 Task: Look for space in Yangambi, Democratic Republic of the Congo from 12th  August, 2023 to 15th August, 2023 for 3 adults in price range Rs.12000 to Rs.16000. Place can be entire place with 2 bedrooms having 3 beds and 1 bathroom. Property type can be house, flat, guest house. Booking option can be shelf check-in. Required host language is English.
Action: Mouse moved to (412, 85)
Screenshot: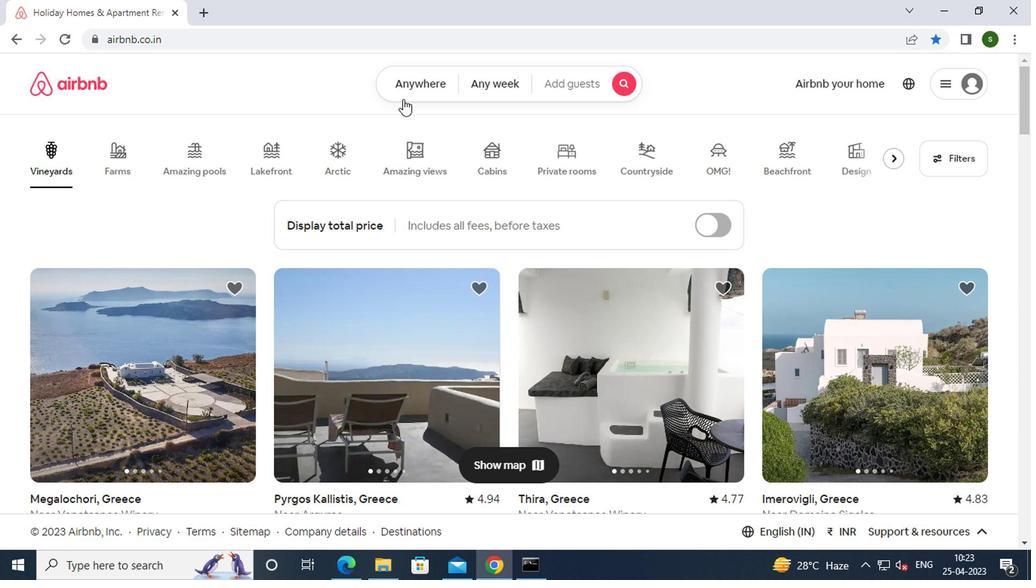 
Action: Mouse pressed left at (412, 85)
Screenshot: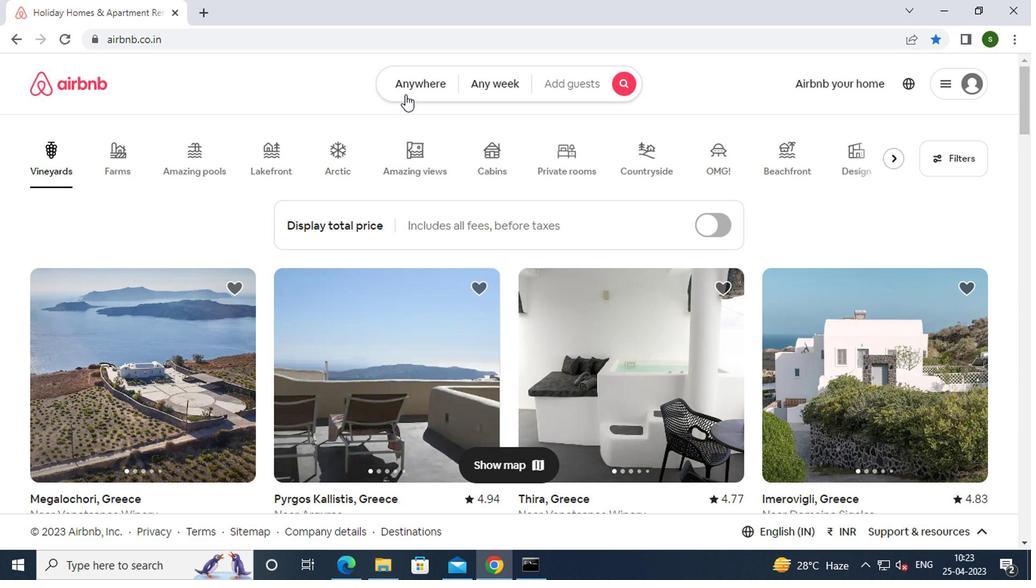 
Action: Mouse moved to (289, 143)
Screenshot: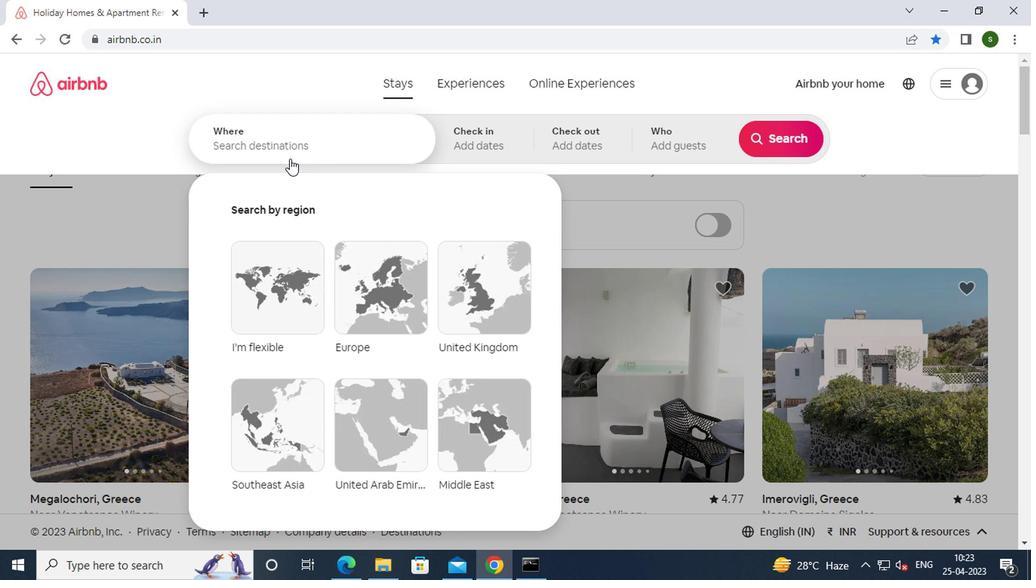 
Action: Mouse pressed left at (289, 143)
Screenshot: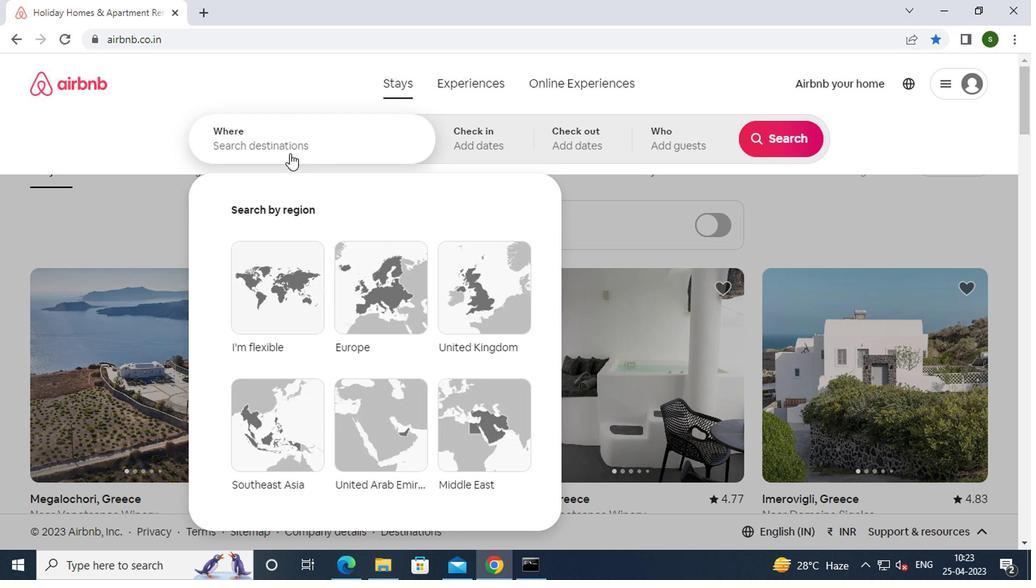 
Action: Key pressed <Key.caps_lock><Key.caps_lock>y<Key.caps_lock>angambi<Key.space>,<Key.caps_lock><Key.space>d<Key.caps_lock>emocratic<Key.space><Key.caps_lock>r<Key.caps_lock>epublic<Key.space>of<Key.space>the<Key.space><Key.caps_lock>c<Key.caps_lock>ongo<Key.enter>
Screenshot: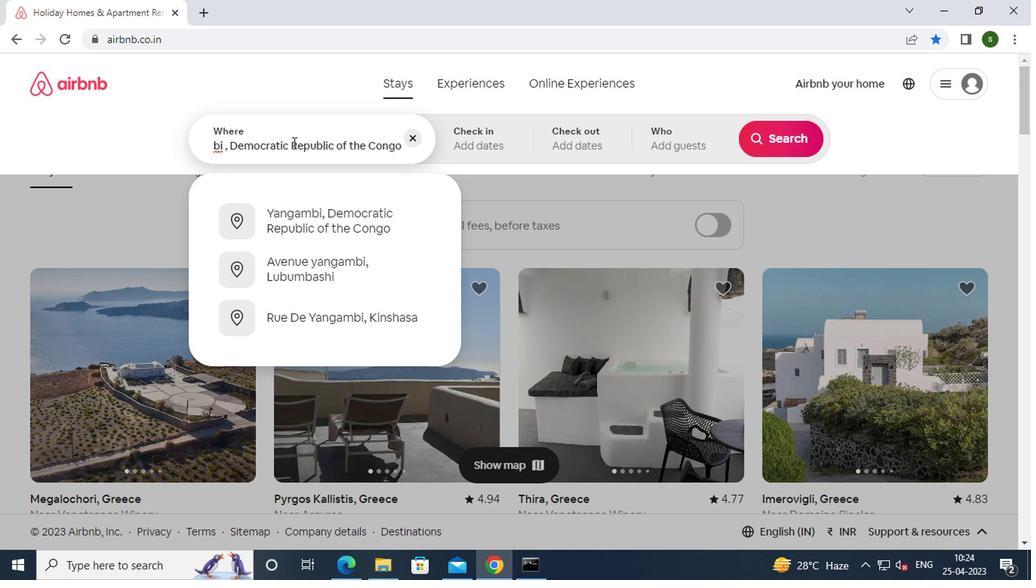 
Action: Mouse moved to (767, 263)
Screenshot: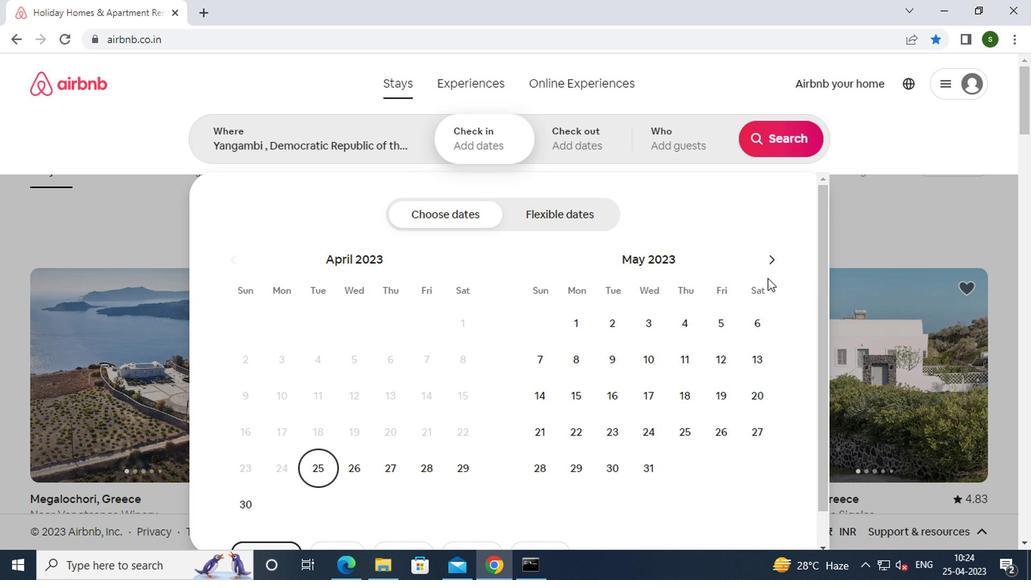 
Action: Mouse pressed left at (767, 263)
Screenshot: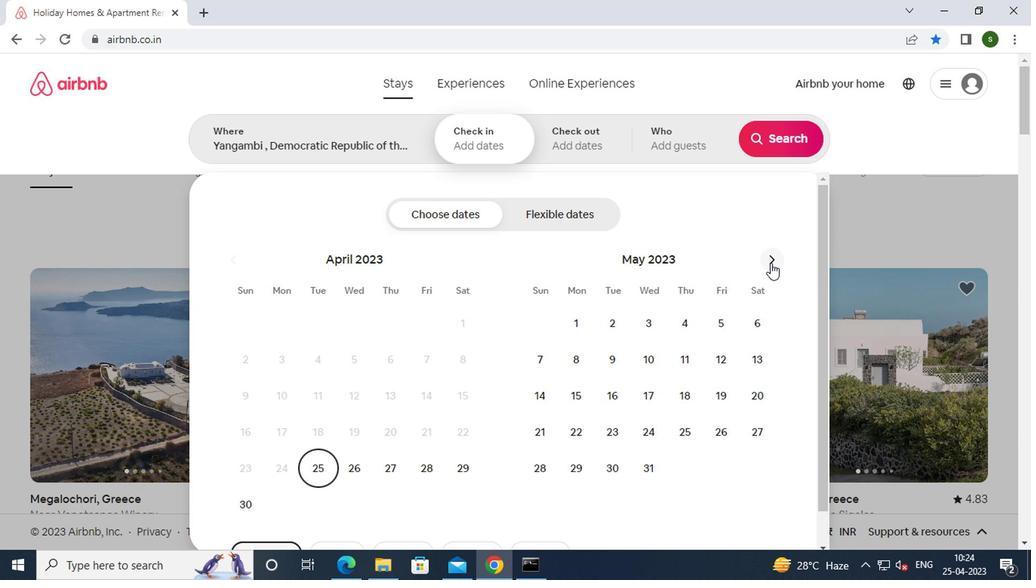
Action: Mouse pressed left at (767, 263)
Screenshot: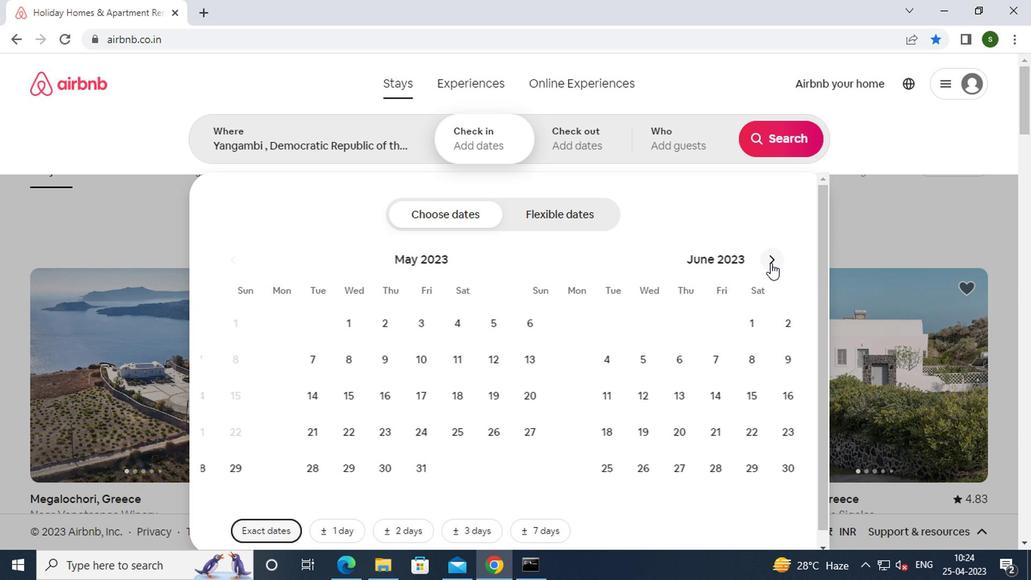 
Action: Mouse pressed left at (767, 263)
Screenshot: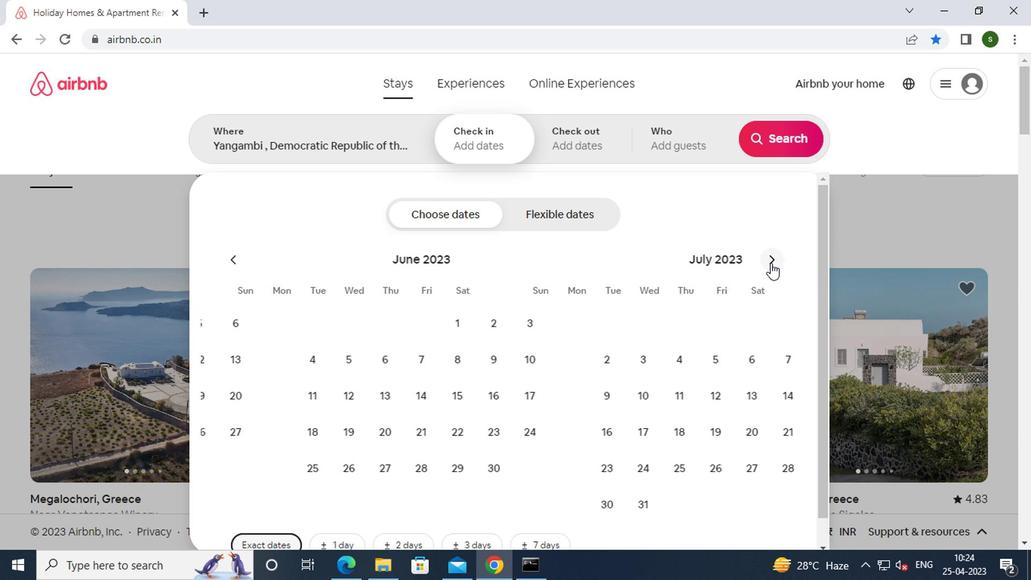 
Action: Mouse moved to (745, 361)
Screenshot: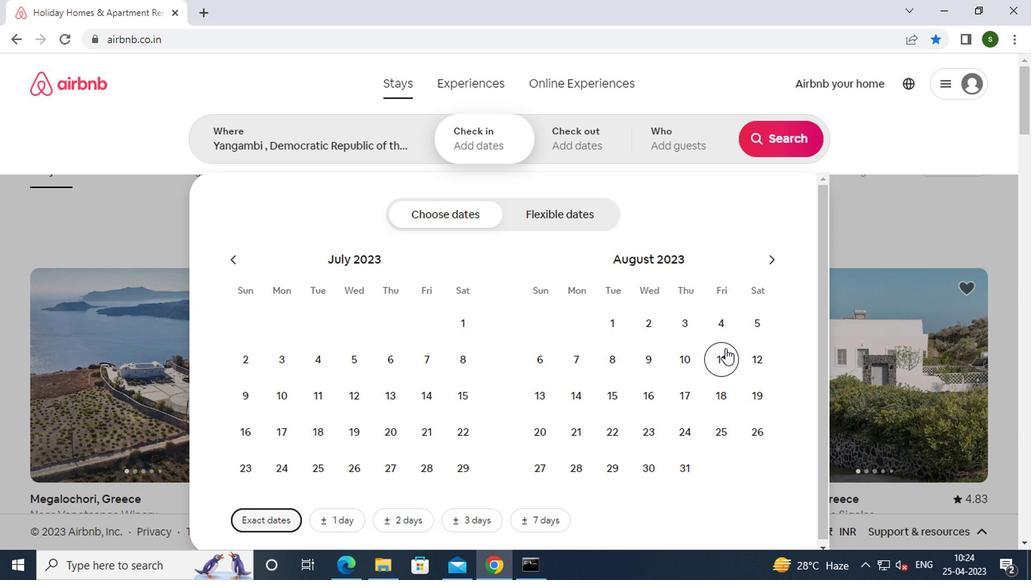 
Action: Mouse pressed left at (745, 361)
Screenshot: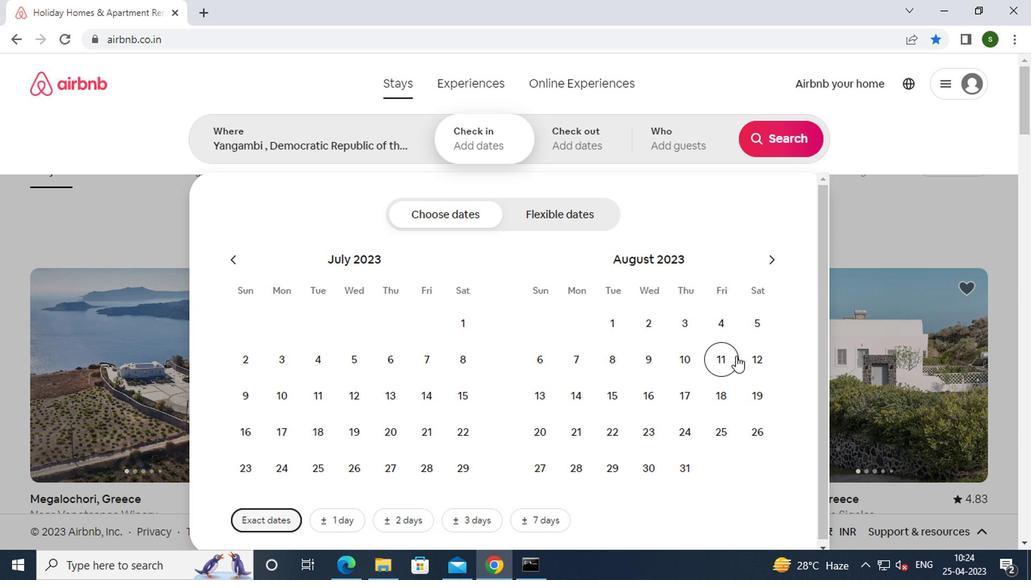 
Action: Mouse moved to (604, 394)
Screenshot: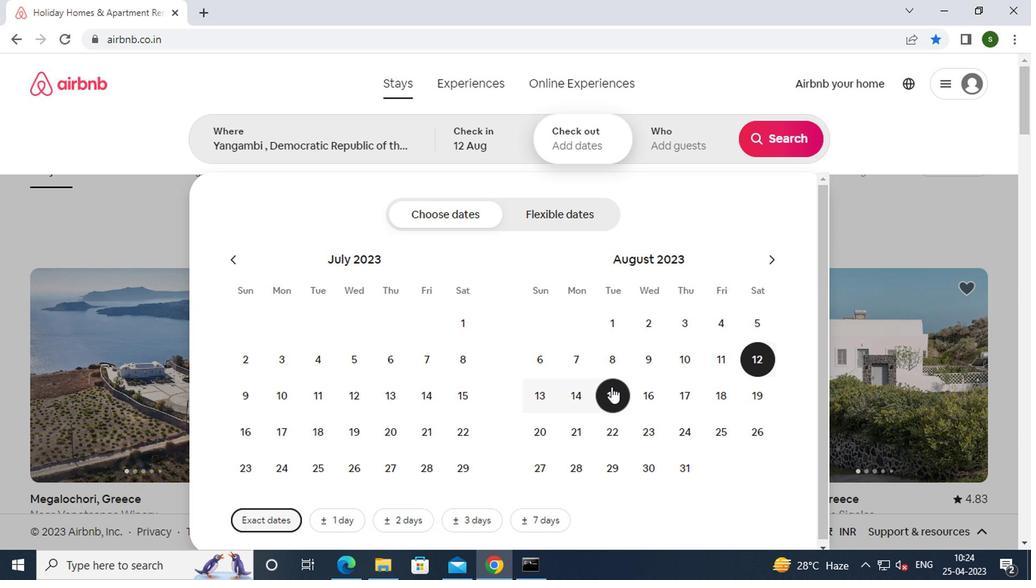 
Action: Mouse pressed left at (604, 394)
Screenshot: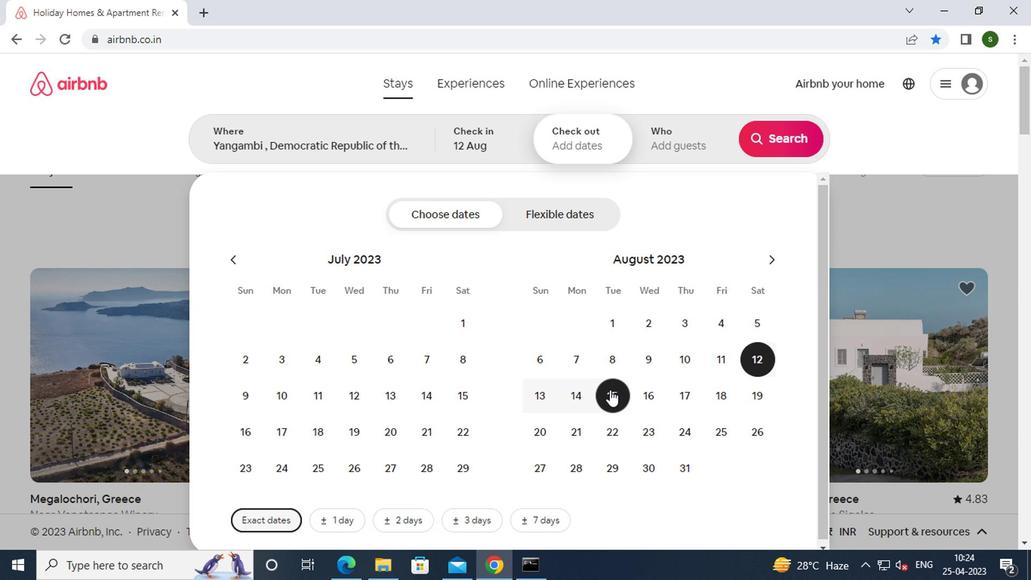 
Action: Mouse moved to (662, 150)
Screenshot: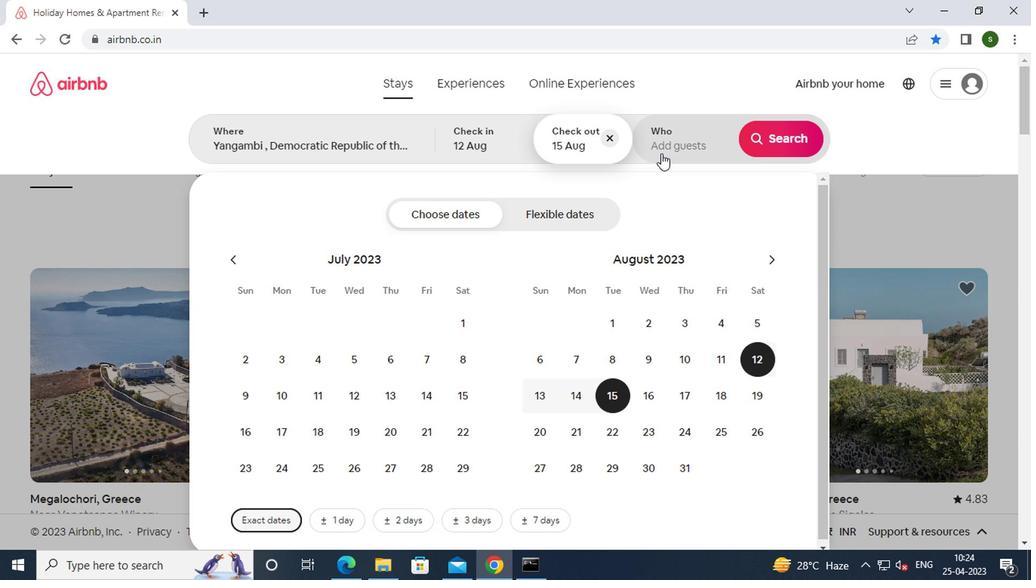
Action: Mouse pressed left at (662, 150)
Screenshot: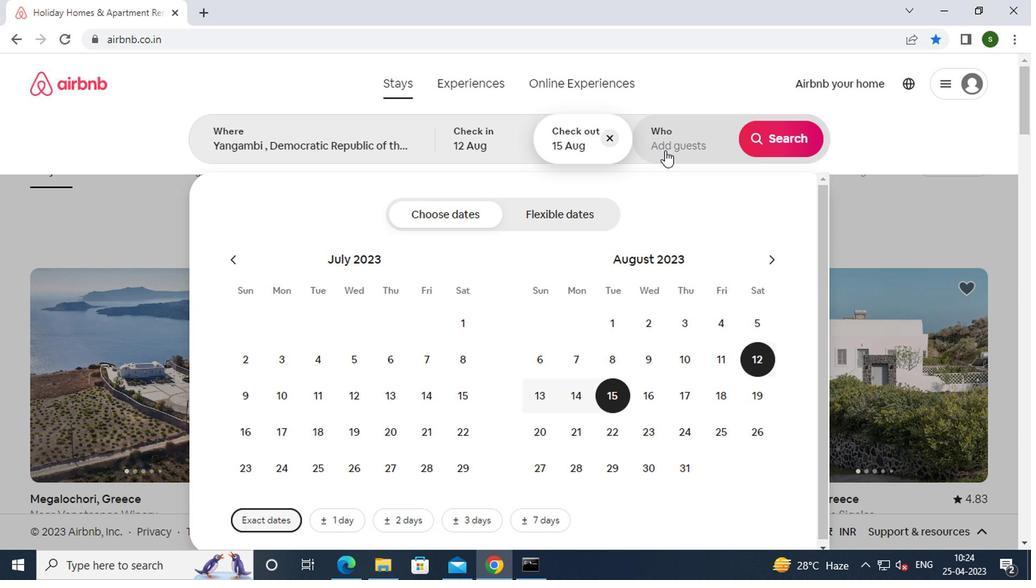 
Action: Mouse moved to (783, 221)
Screenshot: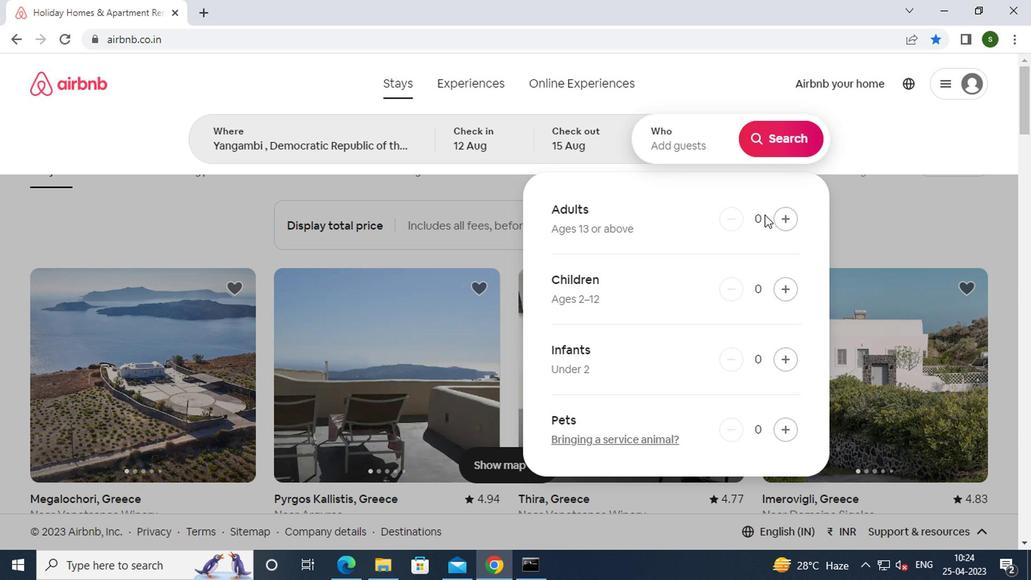 
Action: Mouse pressed left at (783, 221)
Screenshot: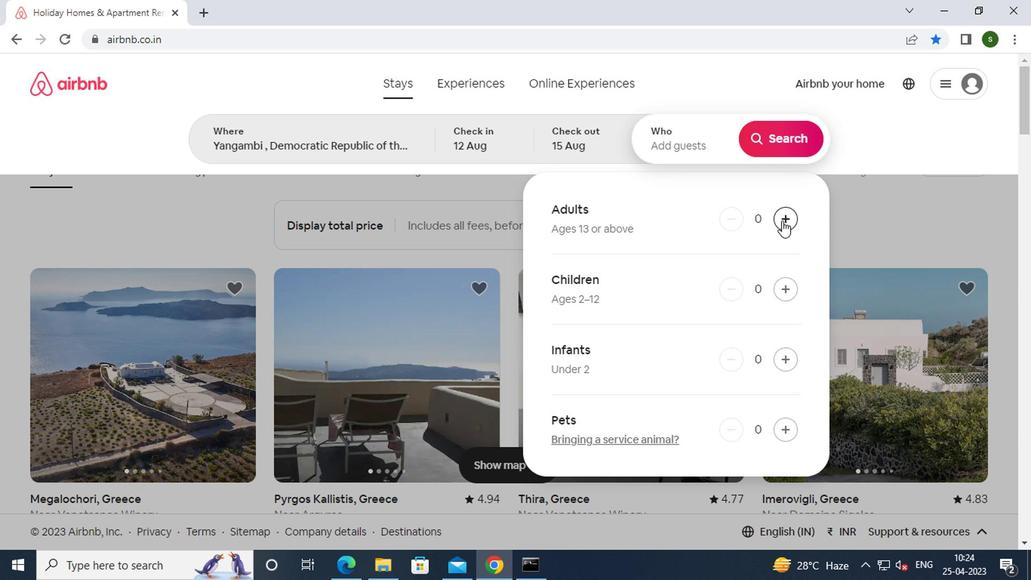 
Action: Mouse pressed left at (783, 221)
Screenshot: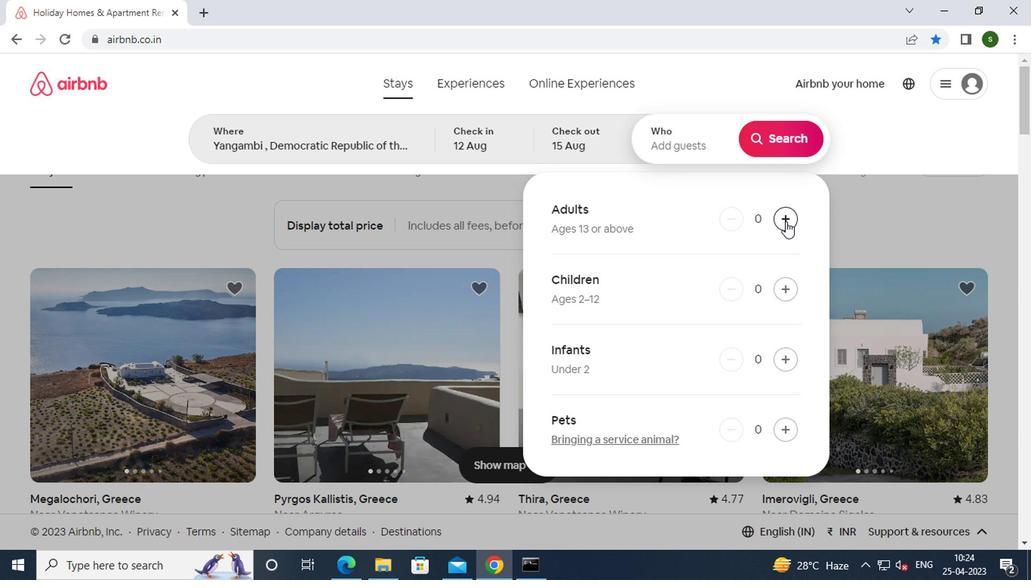 
Action: Mouse pressed left at (783, 221)
Screenshot: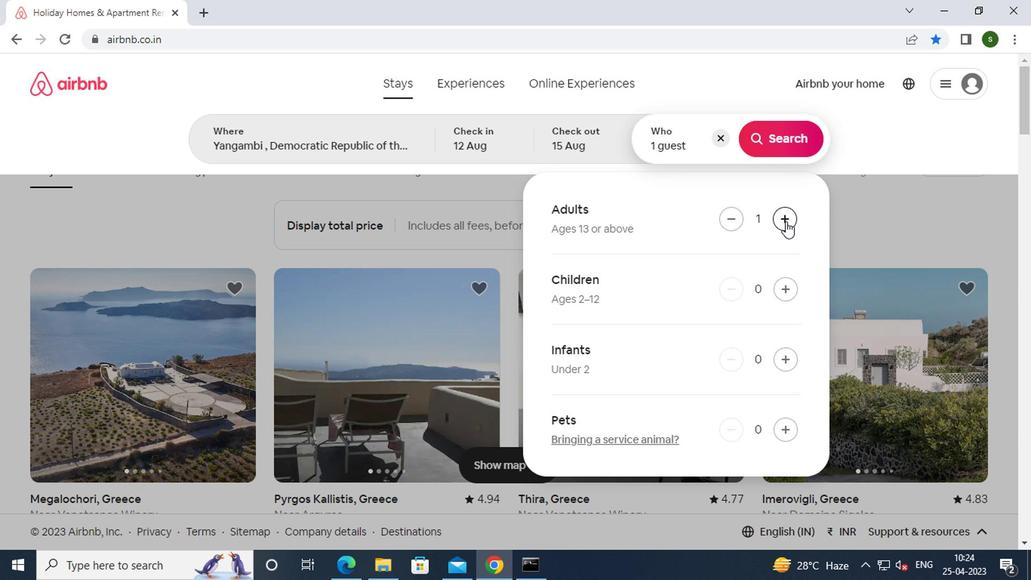 
Action: Mouse moved to (774, 139)
Screenshot: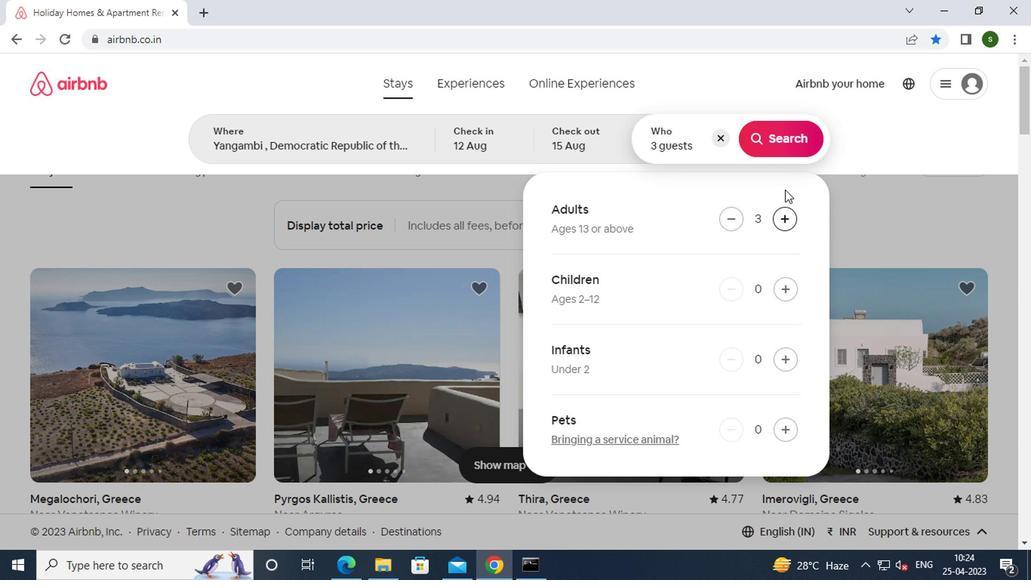 
Action: Mouse pressed left at (774, 139)
Screenshot: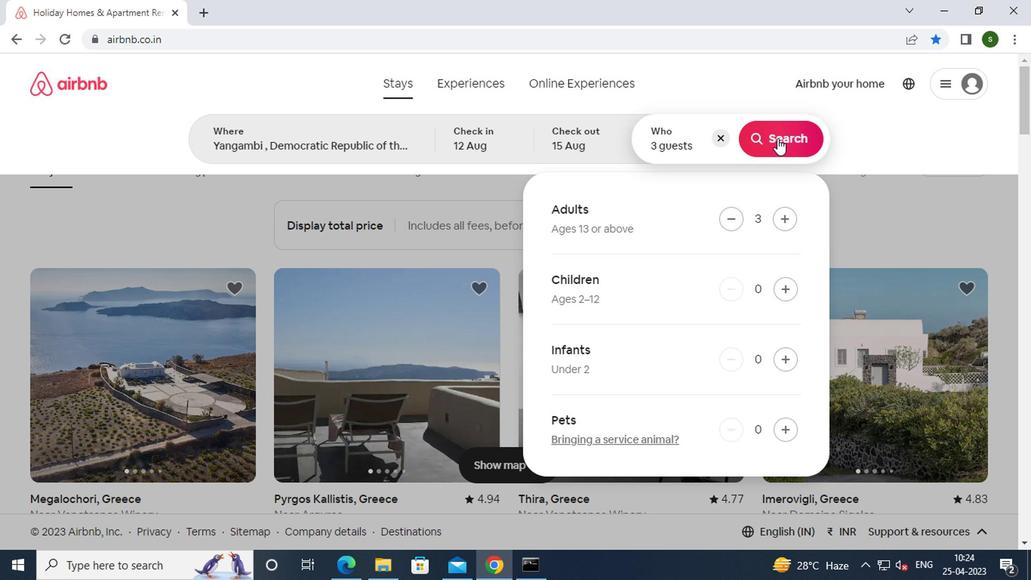 
Action: Mouse moved to (970, 138)
Screenshot: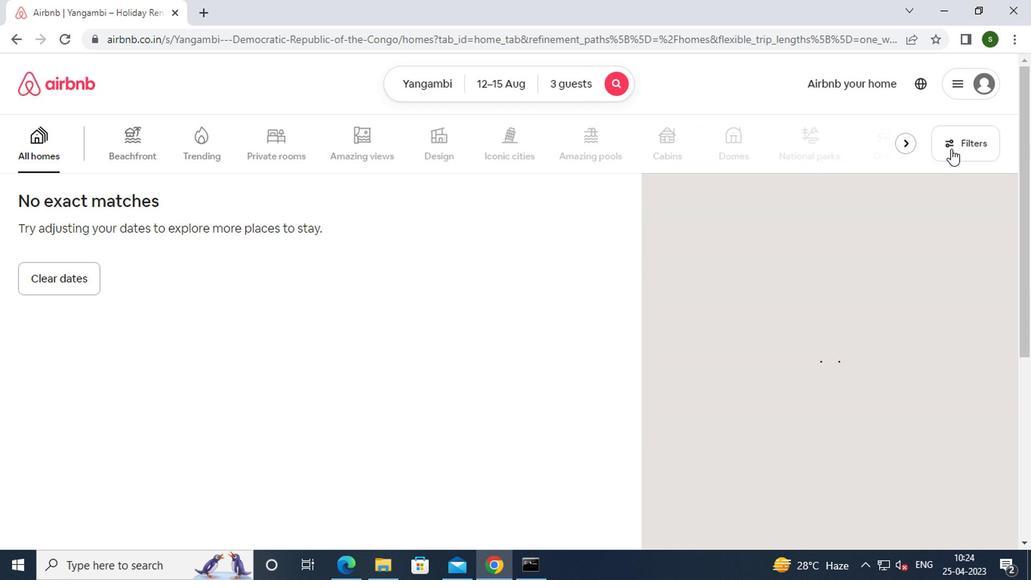 
Action: Mouse pressed left at (970, 138)
Screenshot: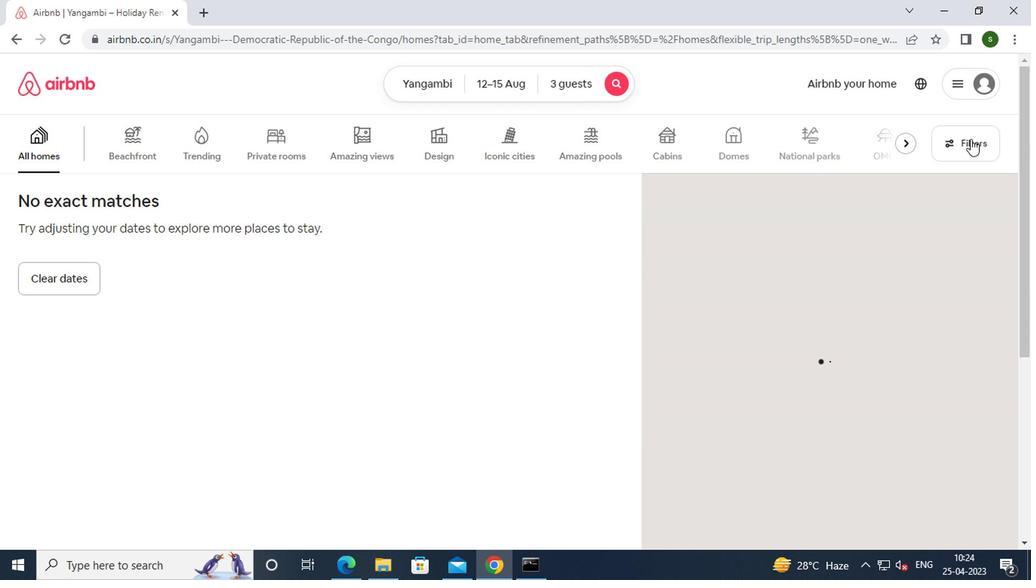 
Action: Mouse moved to (436, 238)
Screenshot: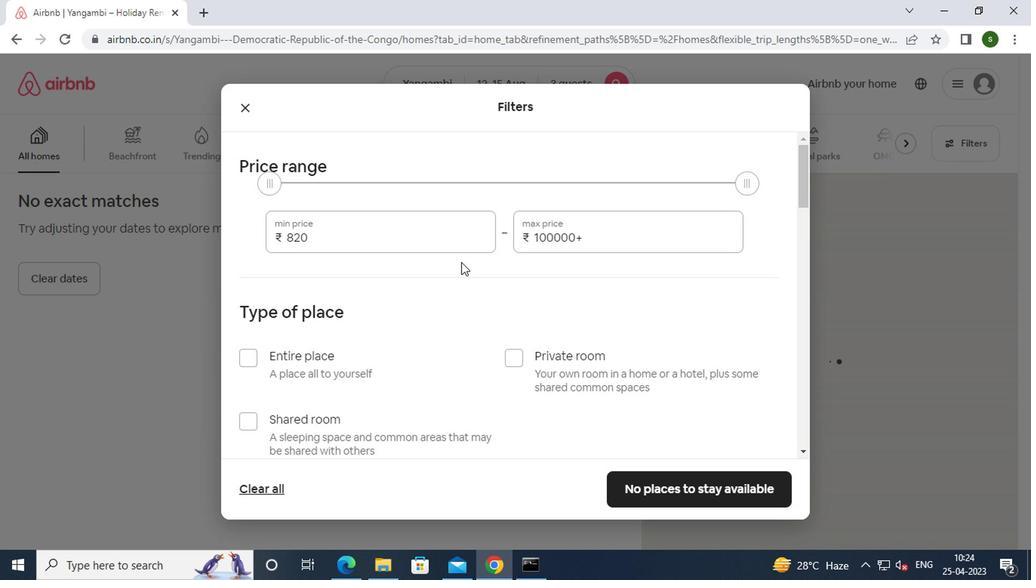 
Action: Mouse pressed left at (436, 238)
Screenshot: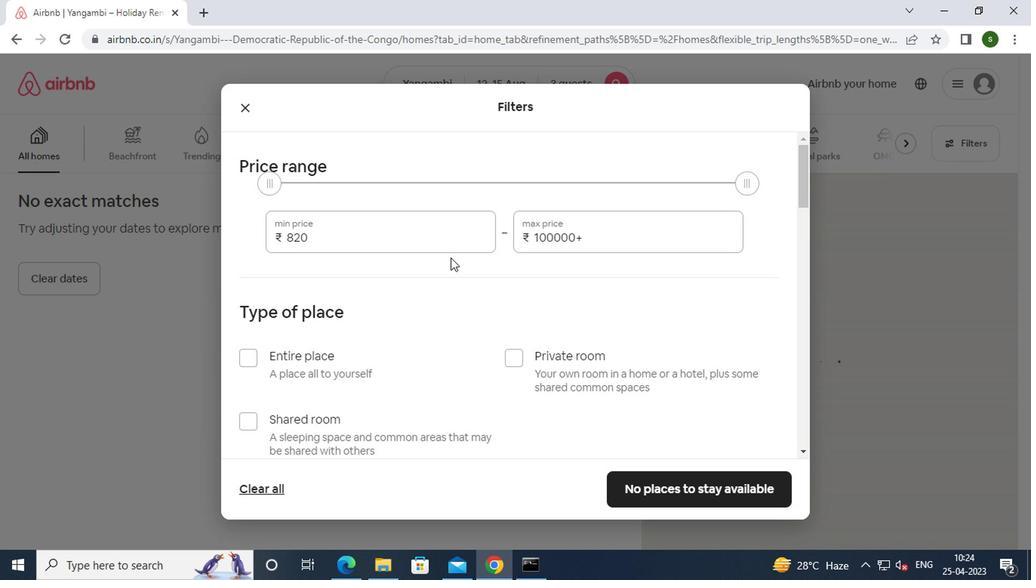 
Action: Key pressed <Key.backspace><Key.backspace><Key.backspace><Key.backspace><Key.backspace><Key.backspace>12000
Screenshot: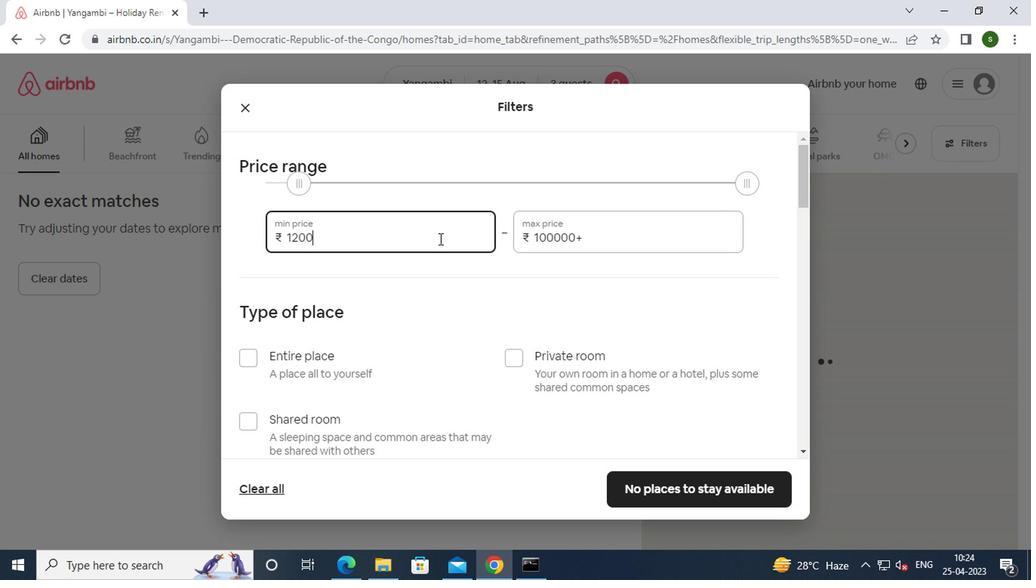 
Action: Mouse moved to (603, 234)
Screenshot: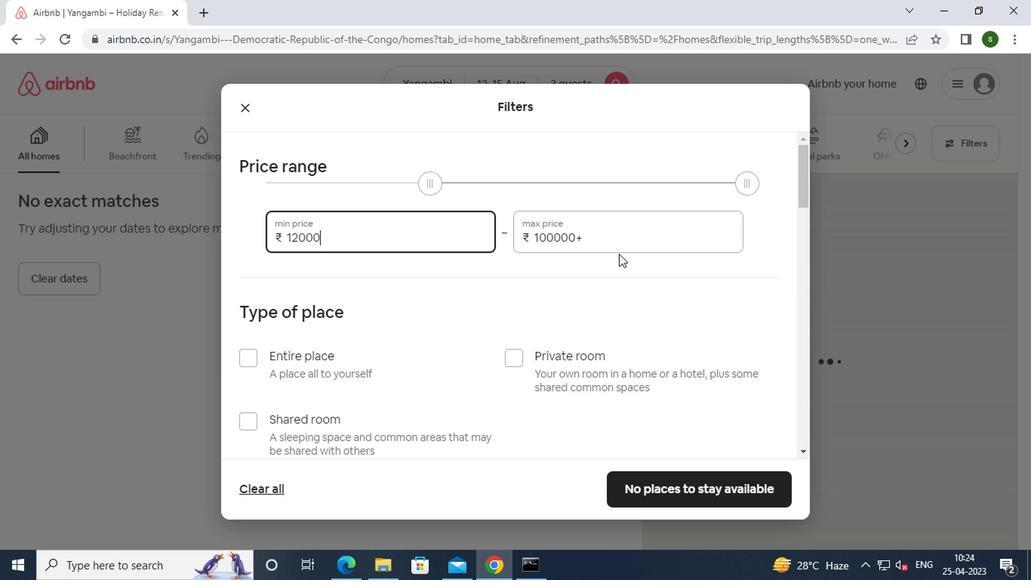 
Action: Mouse pressed left at (603, 234)
Screenshot: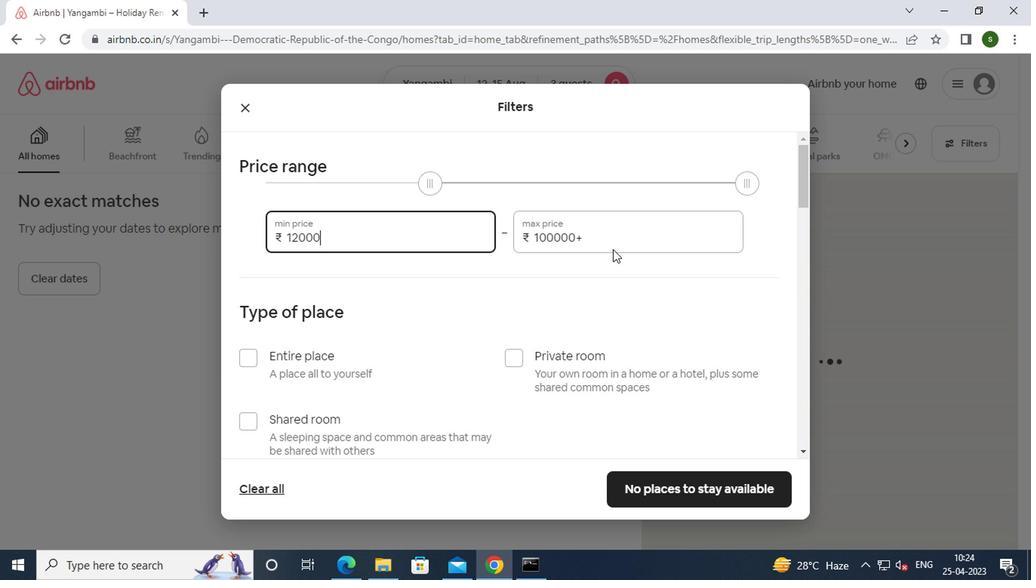 
Action: Key pressed <Key.backspace><Key.backspace><Key.backspace><Key.backspace><Key.backspace><Key.backspace><Key.backspace><Key.backspace><Key.backspace><Key.backspace><Key.backspace><Key.backspace><Key.backspace><Key.backspace><Key.backspace>16000
Screenshot: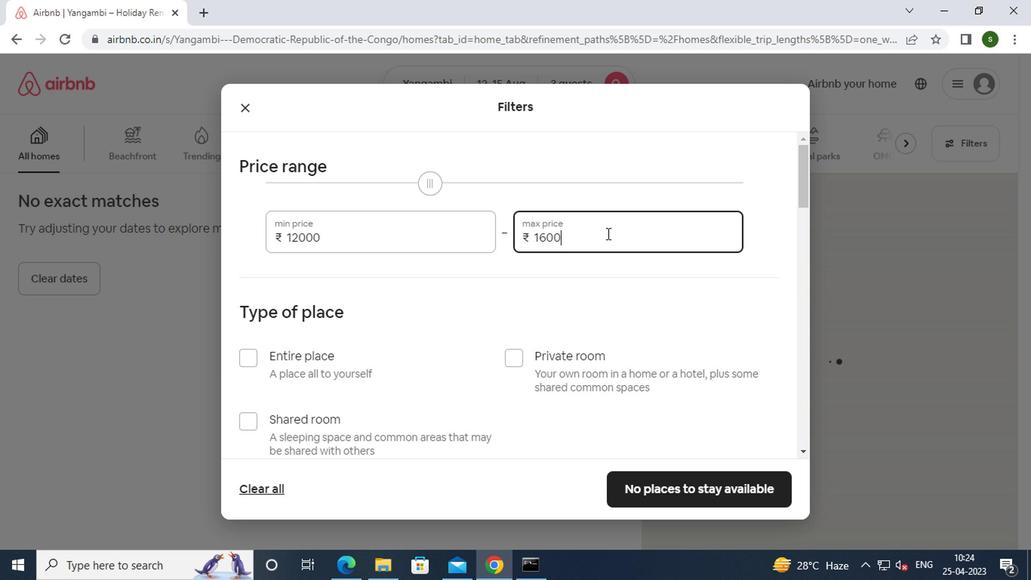 
Action: Mouse moved to (320, 363)
Screenshot: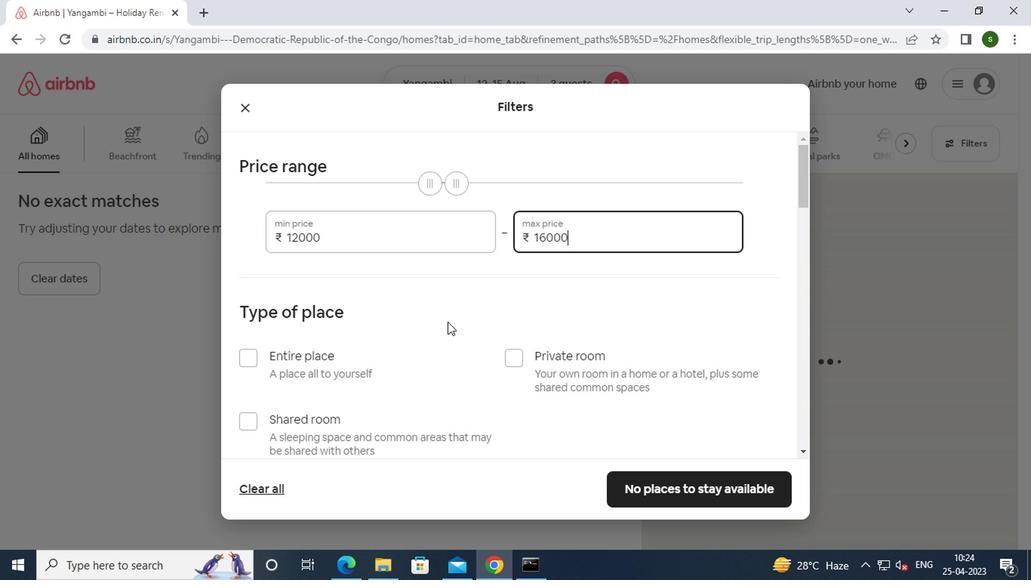 
Action: Mouse pressed left at (320, 363)
Screenshot: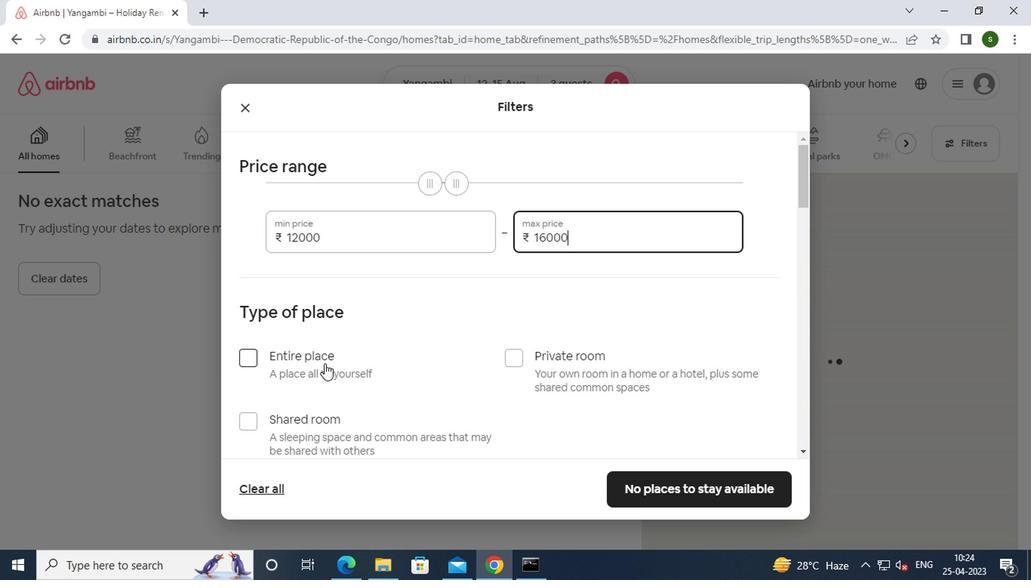 
Action: Mouse moved to (344, 349)
Screenshot: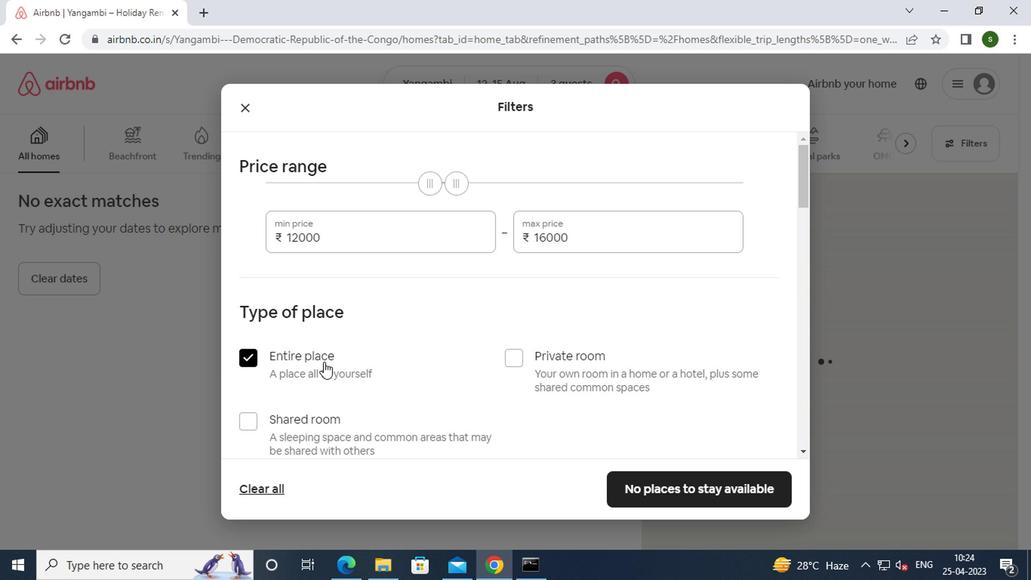 
Action: Mouse scrolled (344, 348) with delta (0, 0)
Screenshot: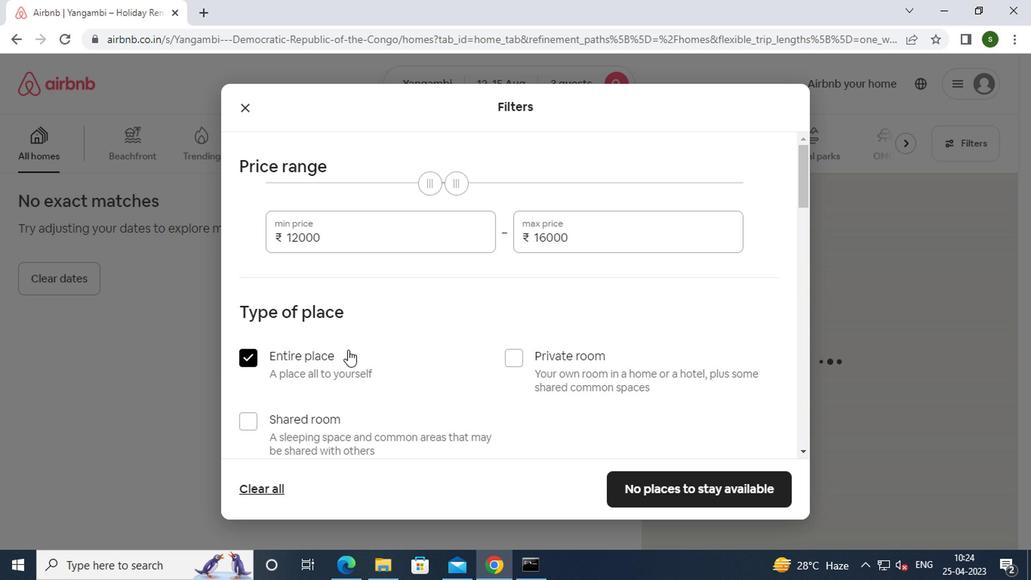 
Action: Mouse scrolled (344, 348) with delta (0, 0)
Screenshot: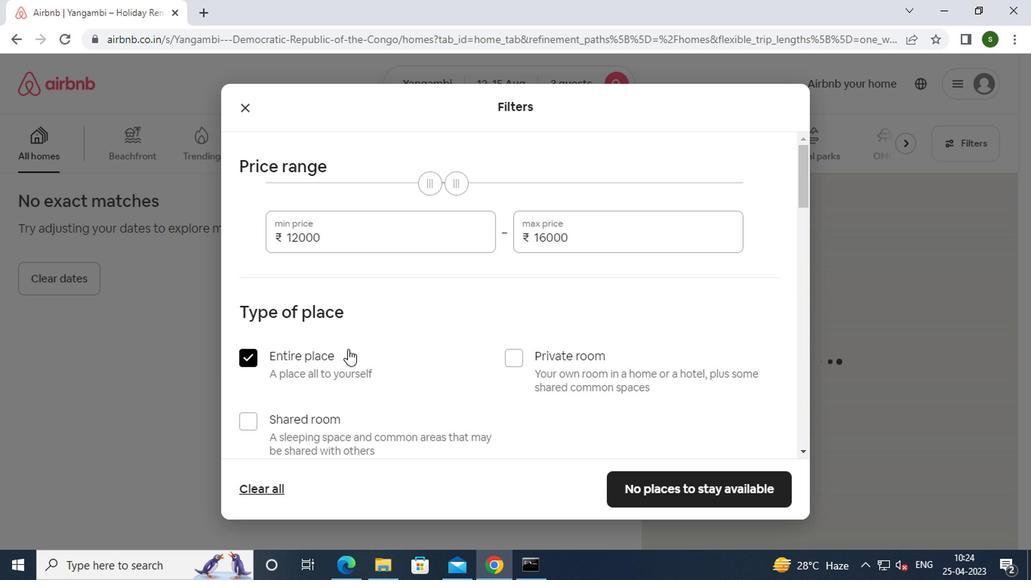 
Action: Mouse scrolled (344, 348) with delta (0, 0)
Screenshot: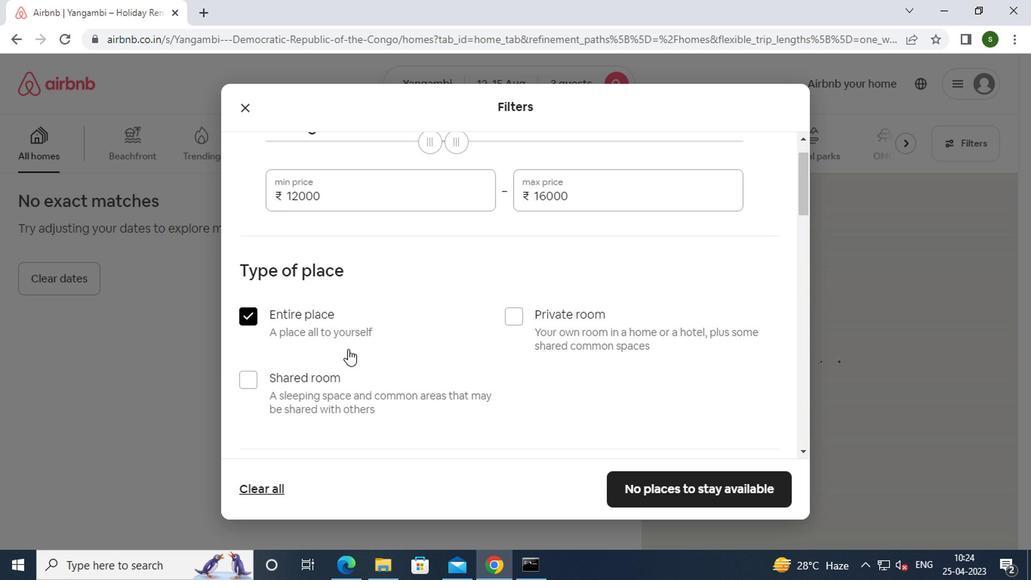 
Action: Mouse moved to (389, 383)
Screenshot: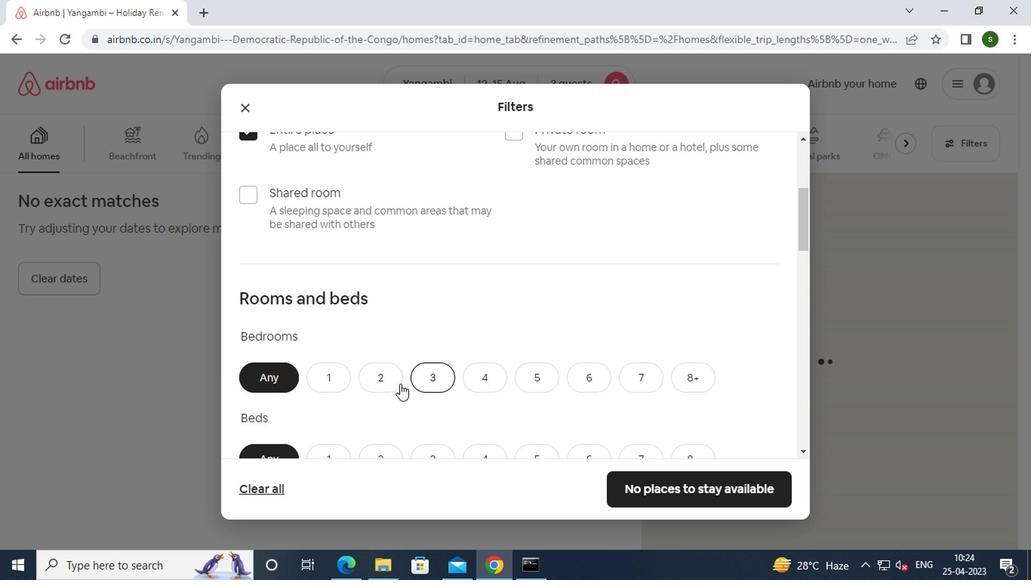 
Action: Mouse pressed left at (389, 383)
Screenshot: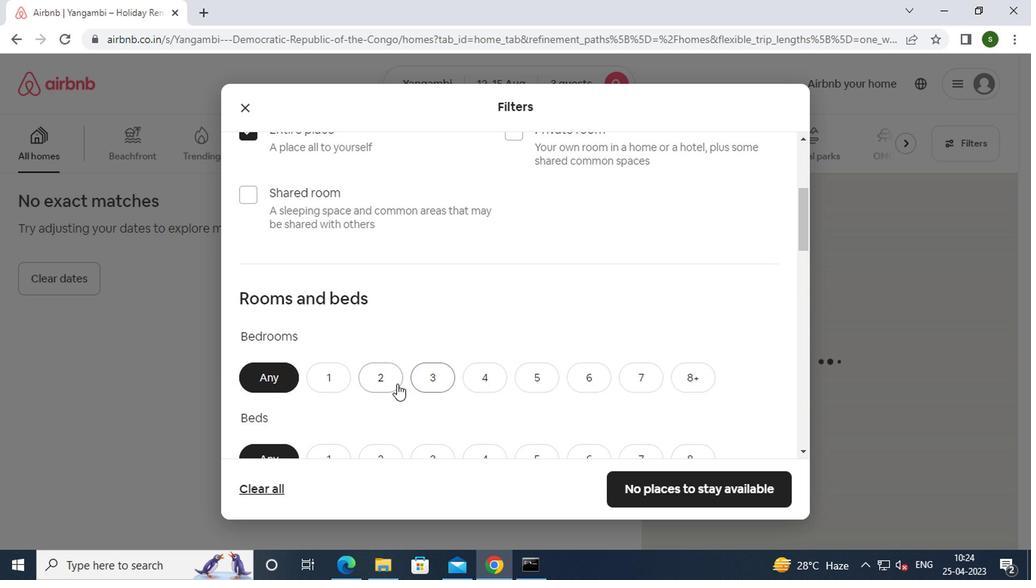 
Action: Mouse scrolled (389, 383) with delta (0, 0)
Screenshot: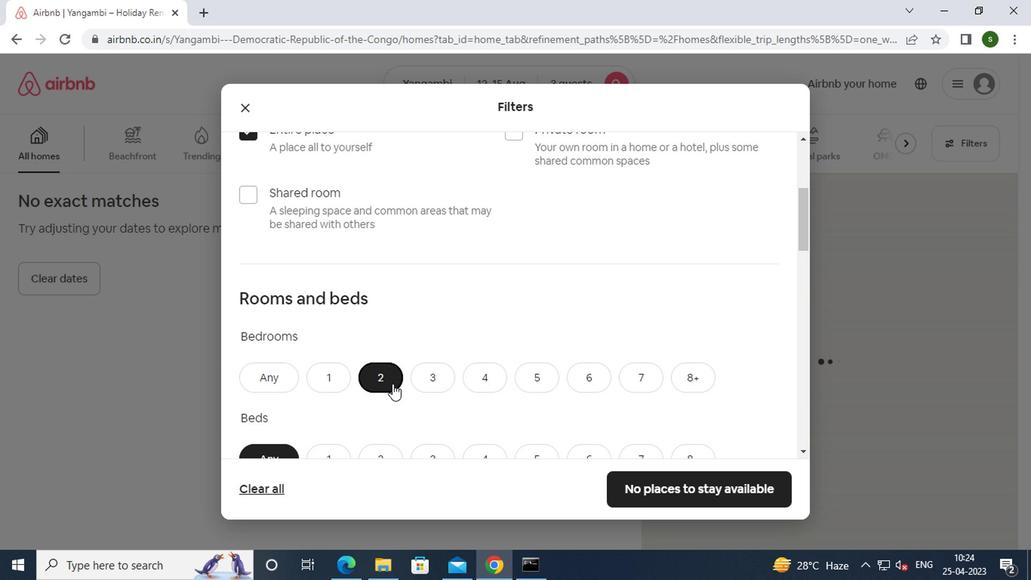 
Action: Mouse scrolled (389, 383) with delta (0, 0)
Screenshot: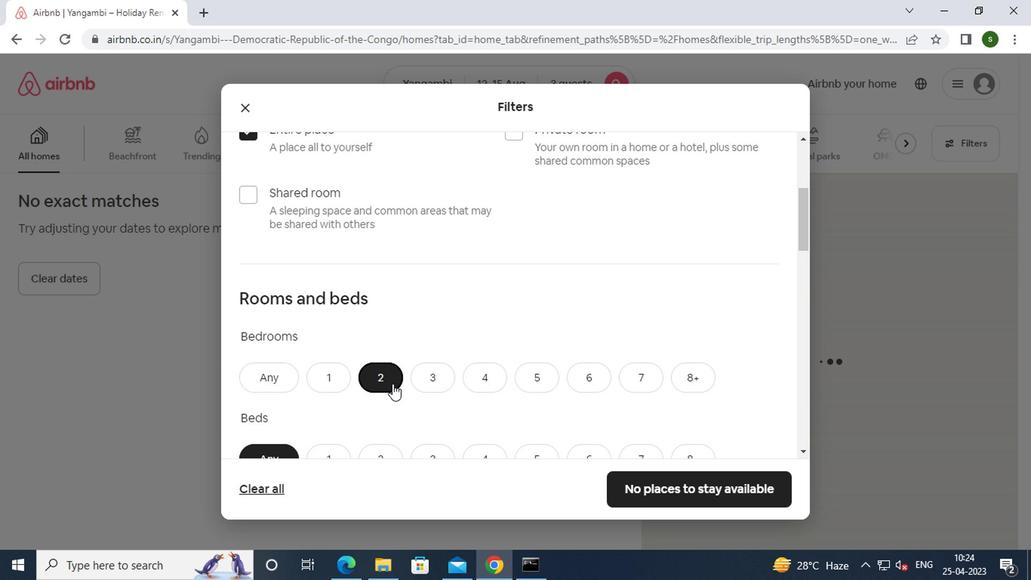 
Action: Mouse moved to (431, 307)
Screenshot: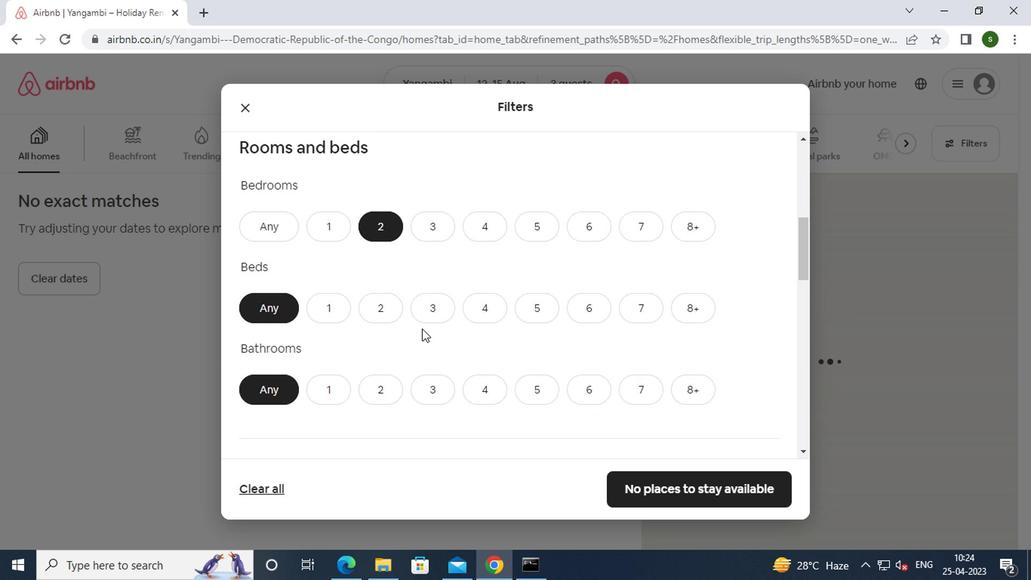 
Action: Mouse pressed left at (431, 307)
Screenshot: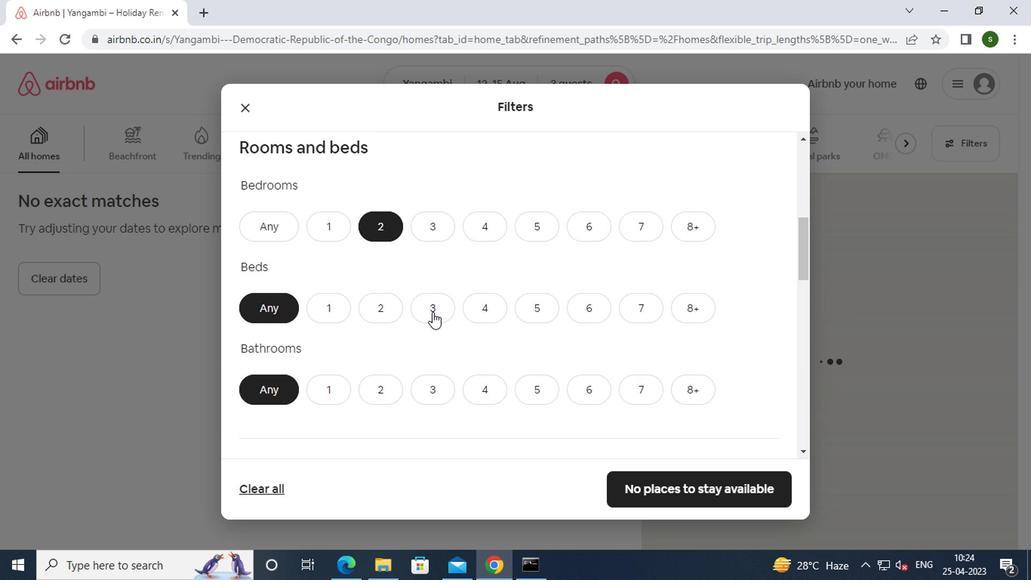 
Action: Mouse scrolled (431, 307) with delta (0, 0)
Screenshot: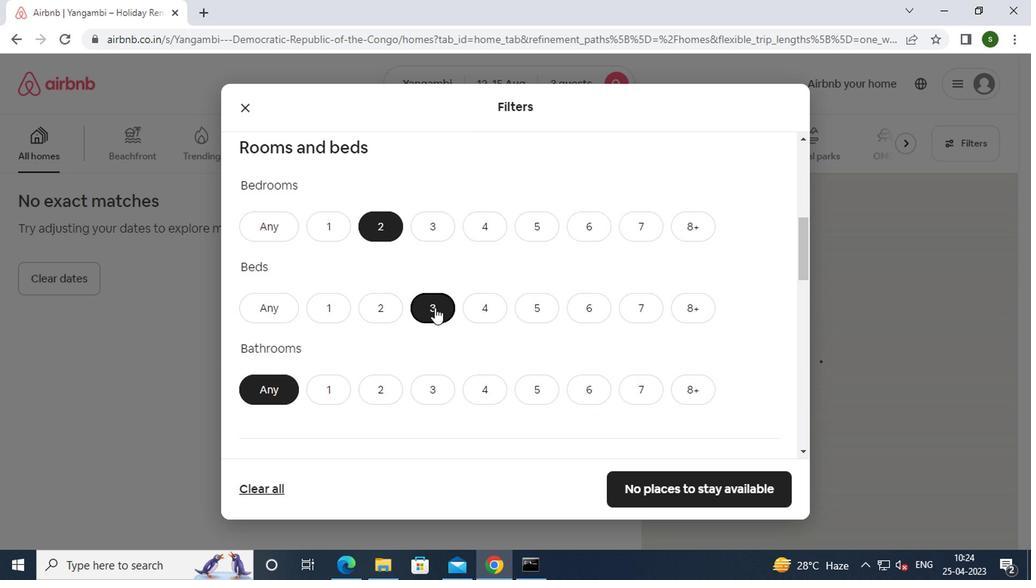 
Action: Mouse moved to (334, 320)
Screenshot: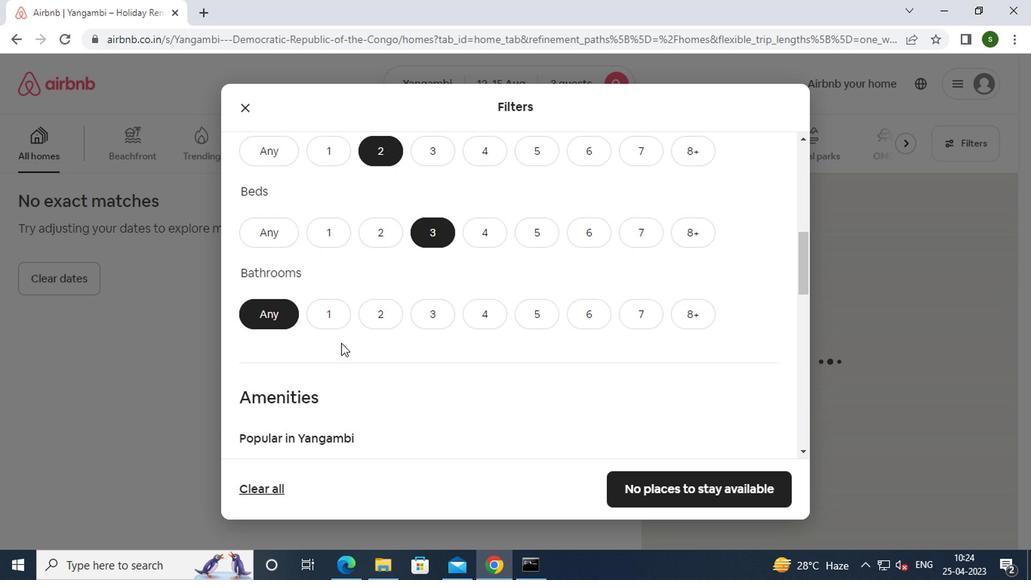 
Action: Mouse pressed left at (334, 320)
Screenshot: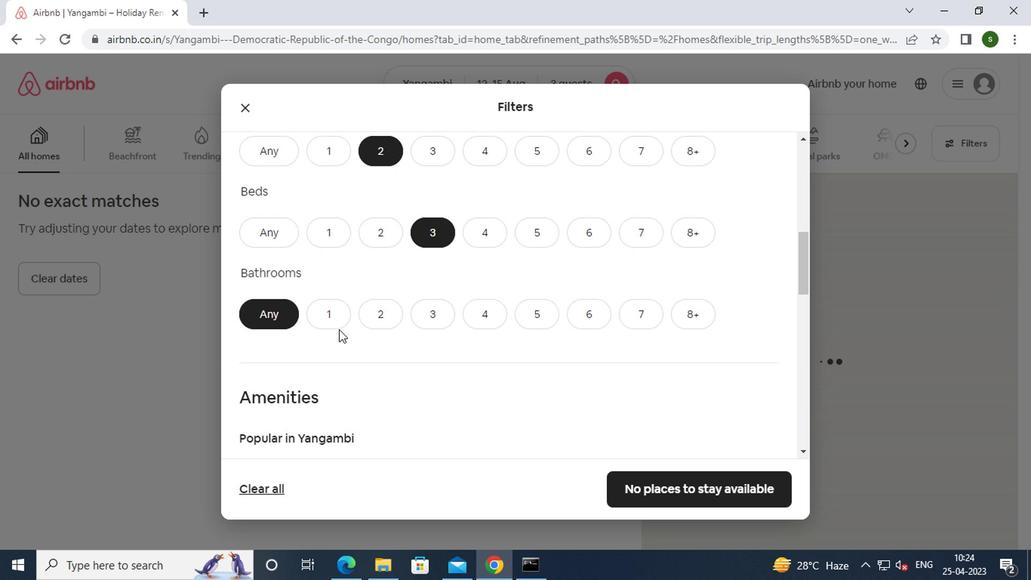 
Action: Mouse scrolled (334, 319) with delta (0, -1)
Screenshot: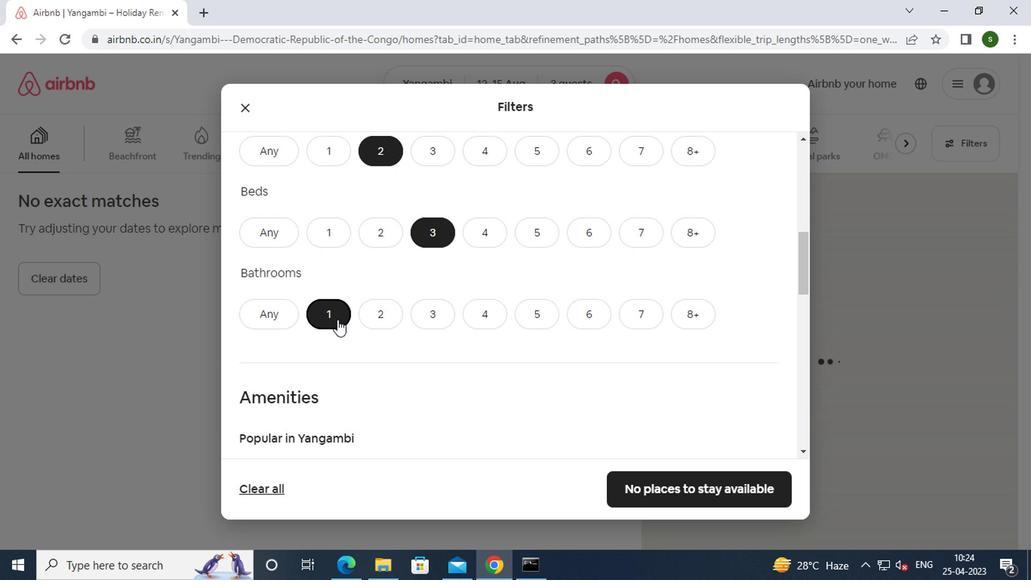 
Action: Mouse scrolled (334, 319) with delta (0, -1)
Screenshot: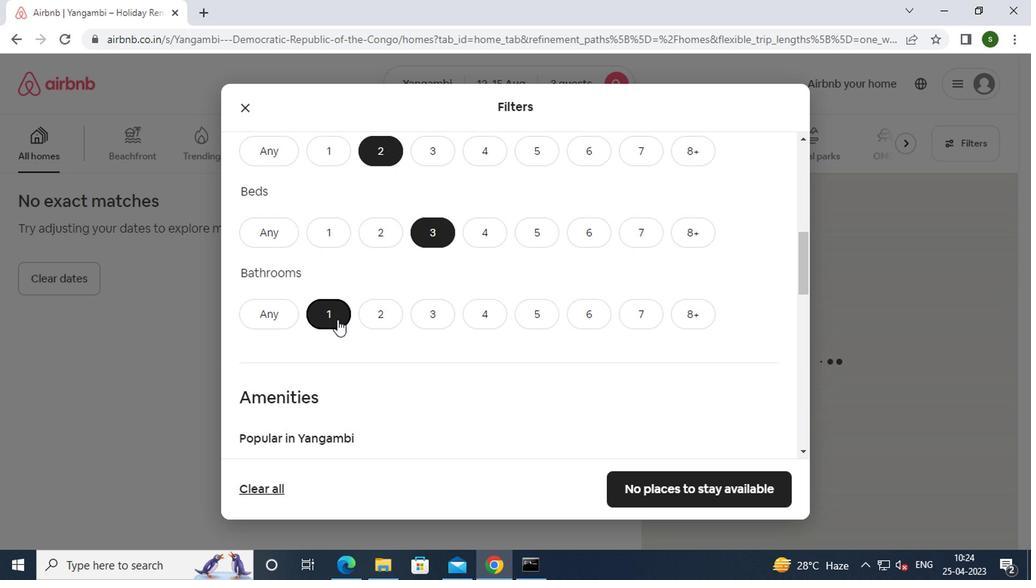 
Action: Mouse moved to (350, 315)
Screenshot: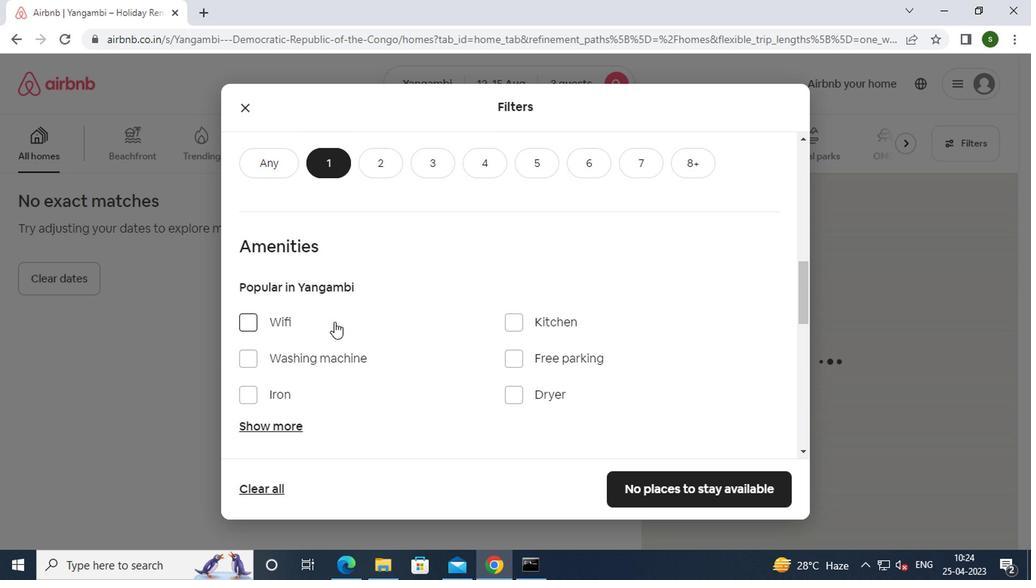 
Action: Mouse scrolled (350, 314) with delta (0, 0)
Screenshot: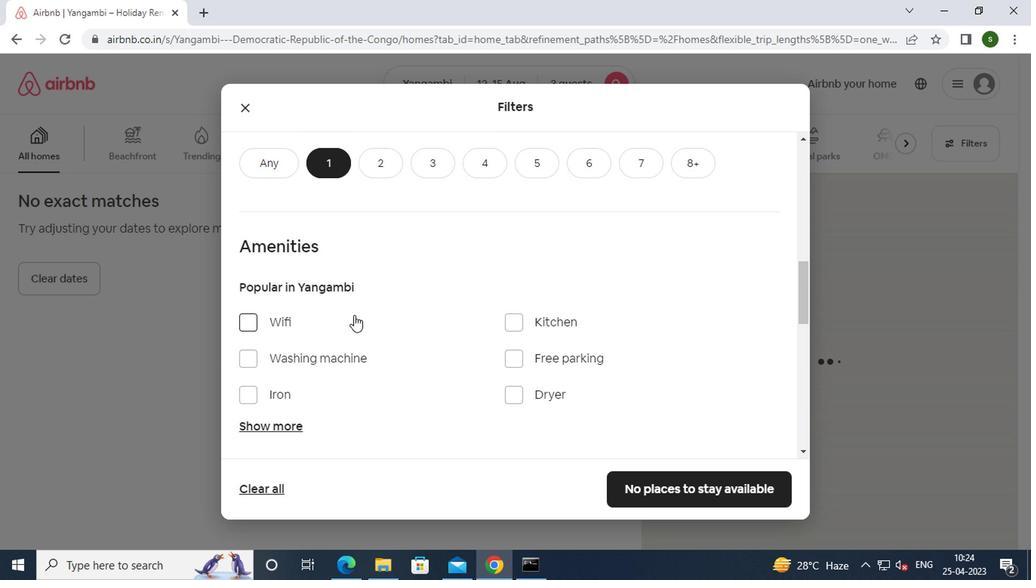 
Action: Mouse scrolled (350, 314) with delta (0, 0)
Screenshot: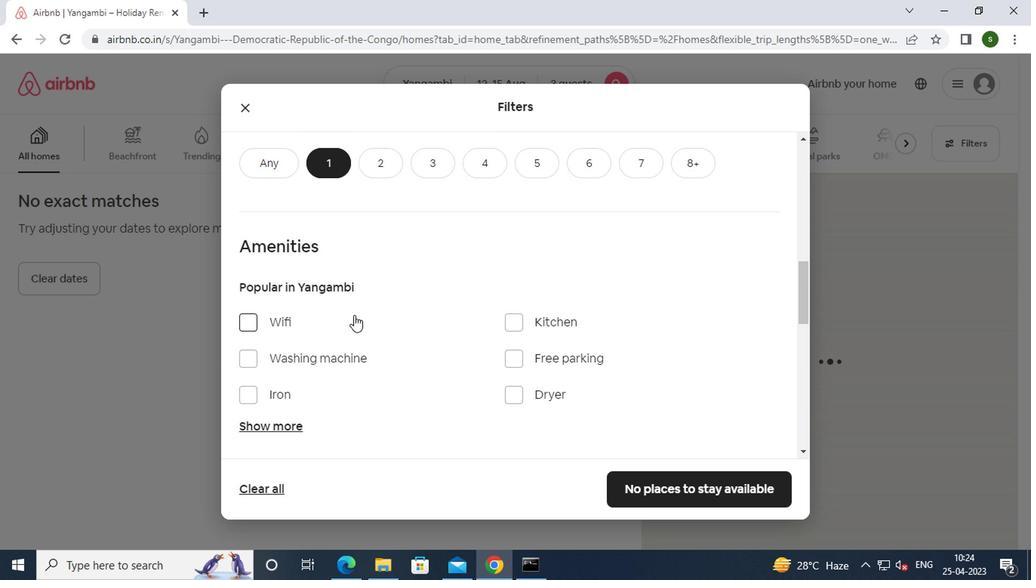 
Action: Mouse scrolled (350, 314) with delta (0, 0)
Screenshot: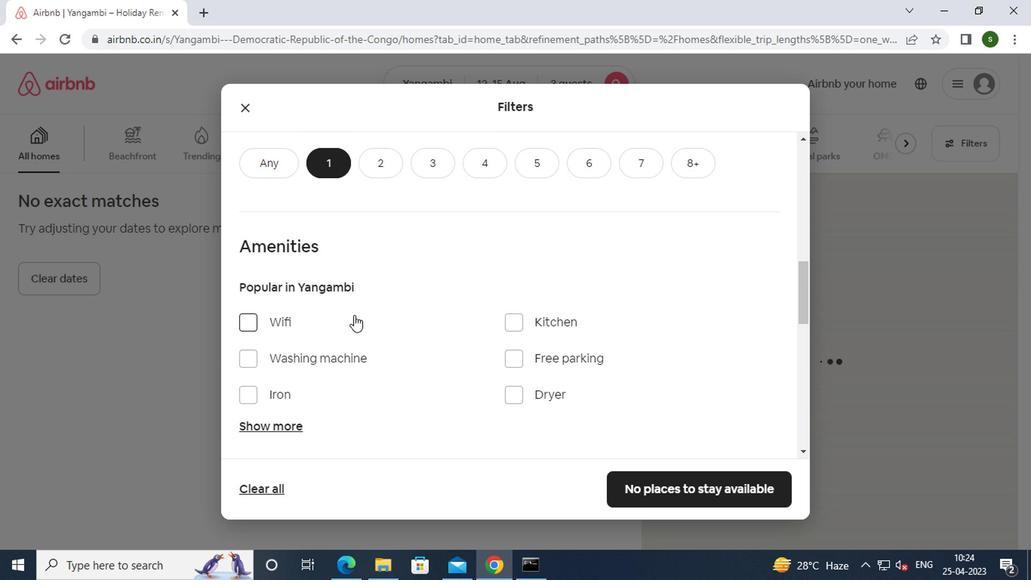 
Action: Mouse scrolled (350, 314) with delta (0, 0)
Screenshot: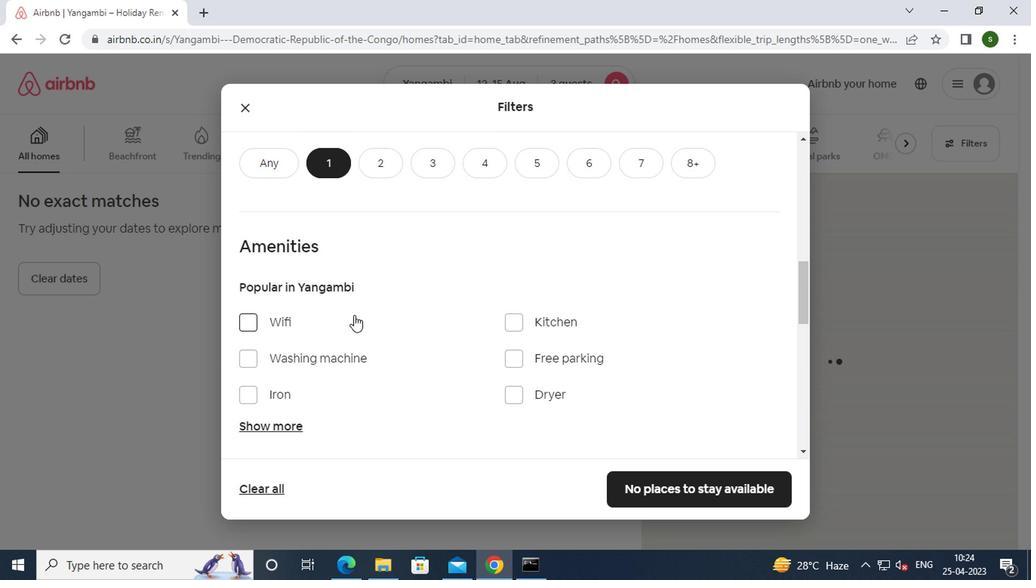 
Action: Mouse moved to (745, 305)
Screenshot: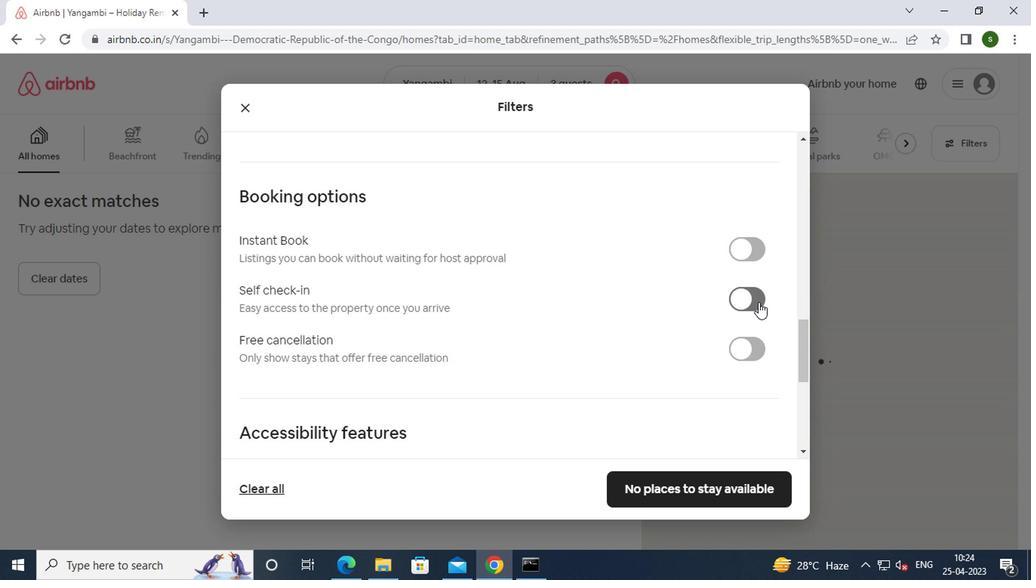 
Action: Mouse pressed left at (745, 305)
Screenshot: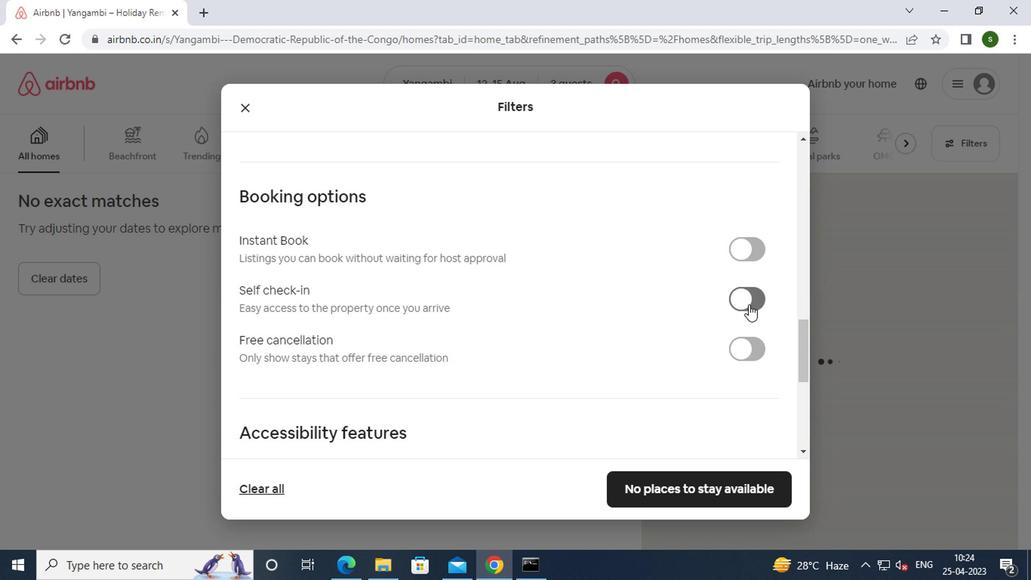 
Action: Mouse moved to (577, 310)
Screenshot: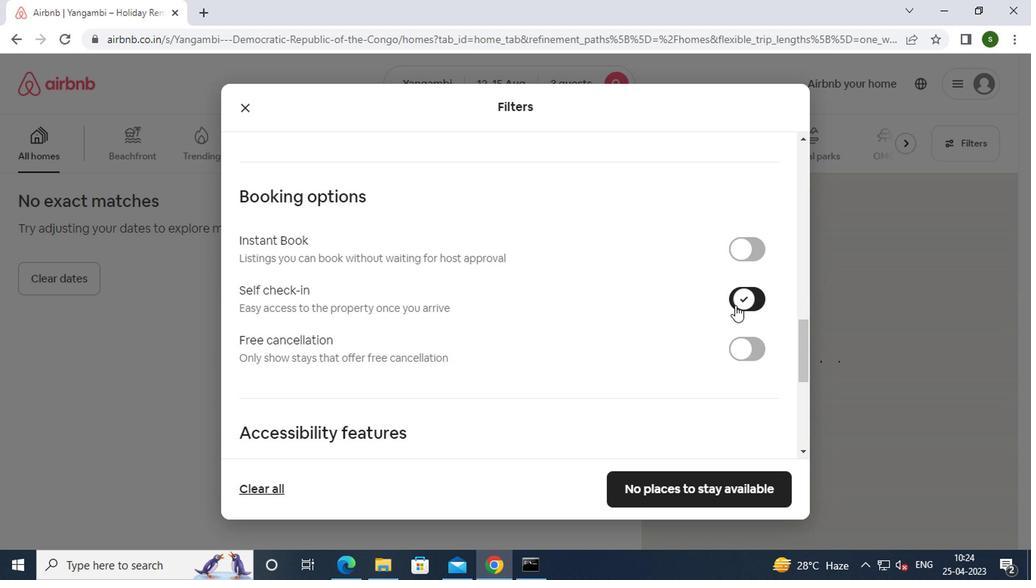 
Action: Mouse scrolled (577, 309) with delta (0, -1)
Screenshot: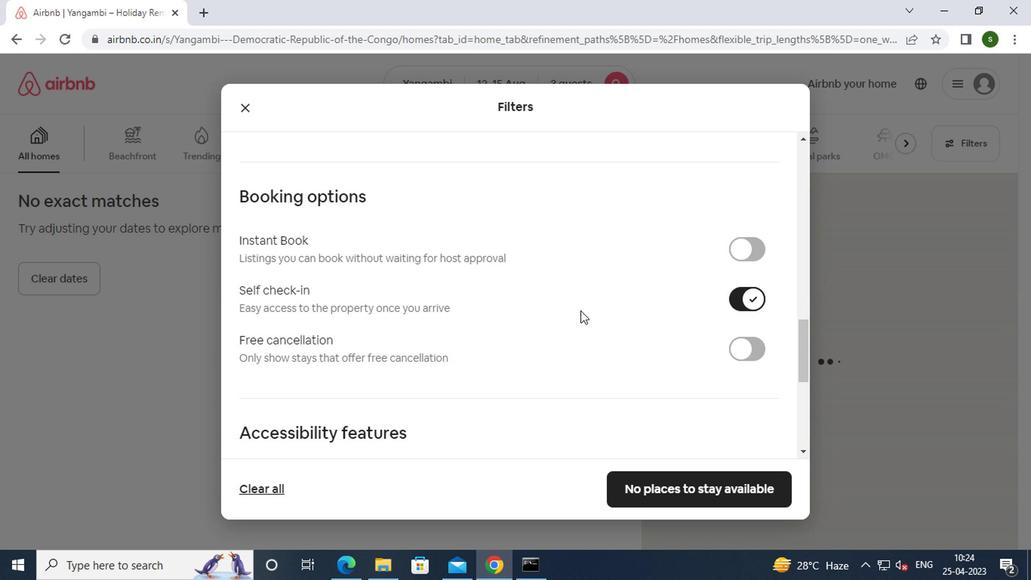
Action: Mouse scrolled (577, 309) with delta (0, -1)
Screenshot: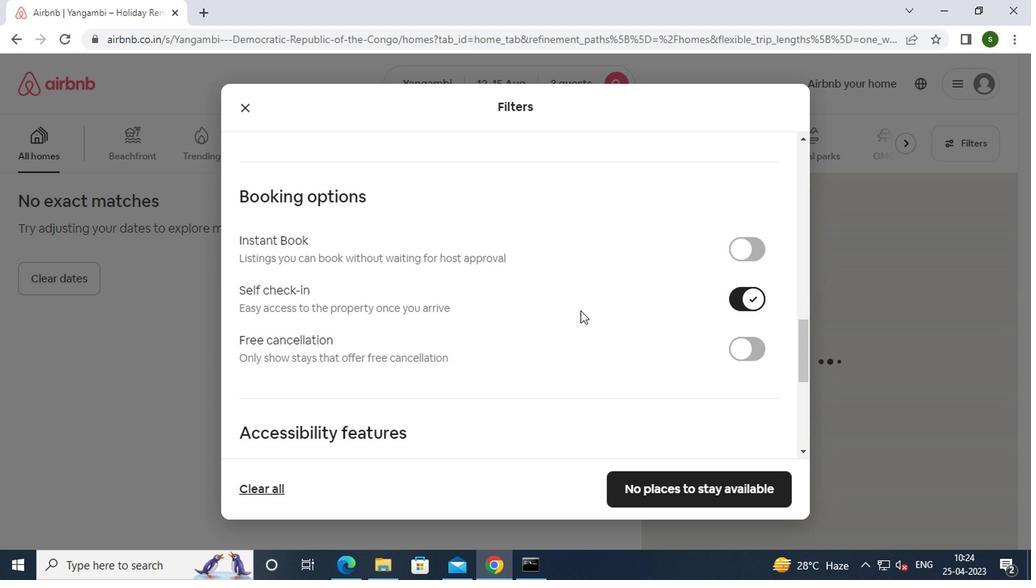 
Action: Mouse scrolled (577, 309) with delta (0, -1)
Screenshot: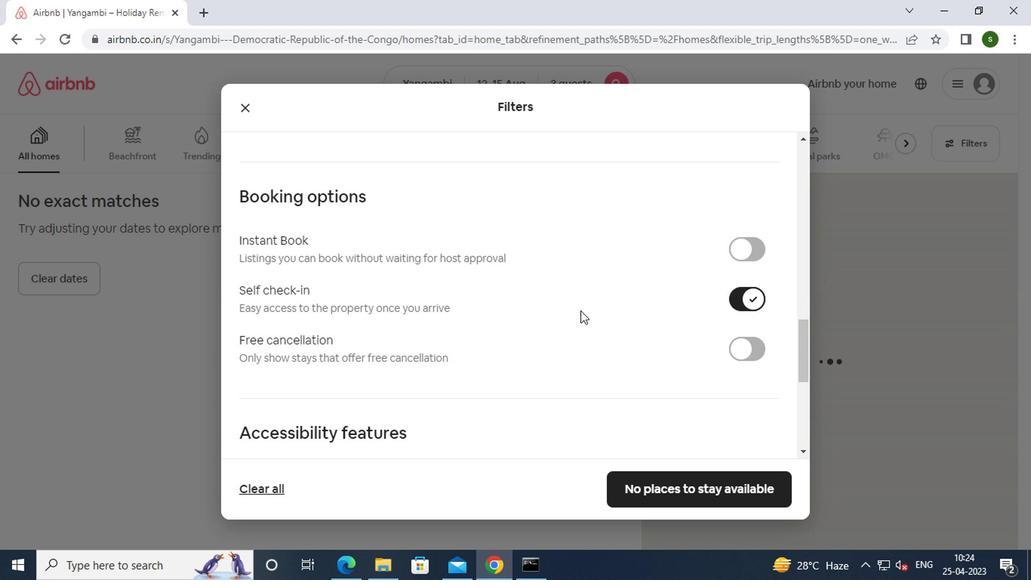 
Action: Mouse scrolled (577, 309) with delta (0, -1)
Screenshot: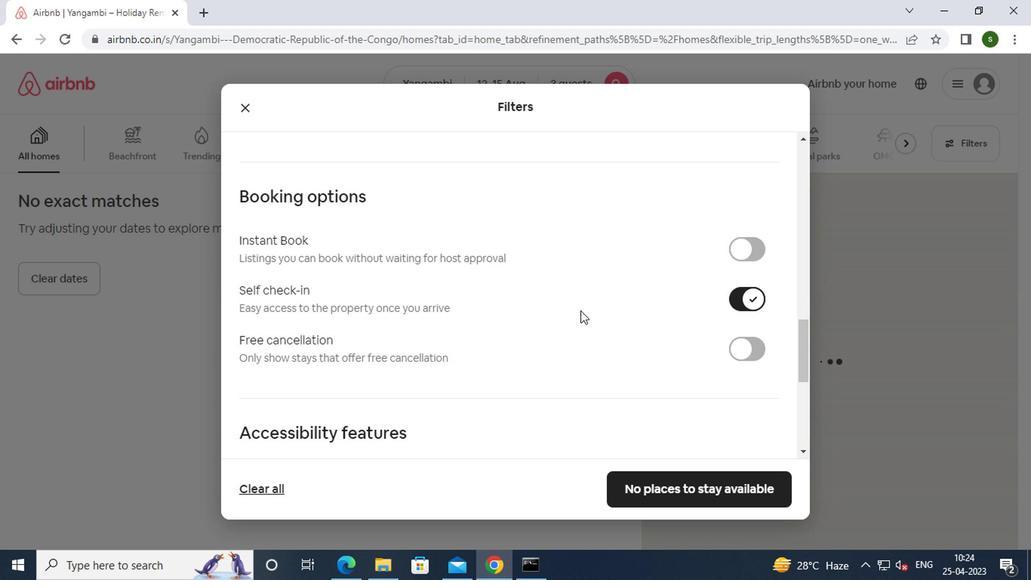 
Action: Mouse scrolled (577, 309) with delta (0, -1)
Screenshot: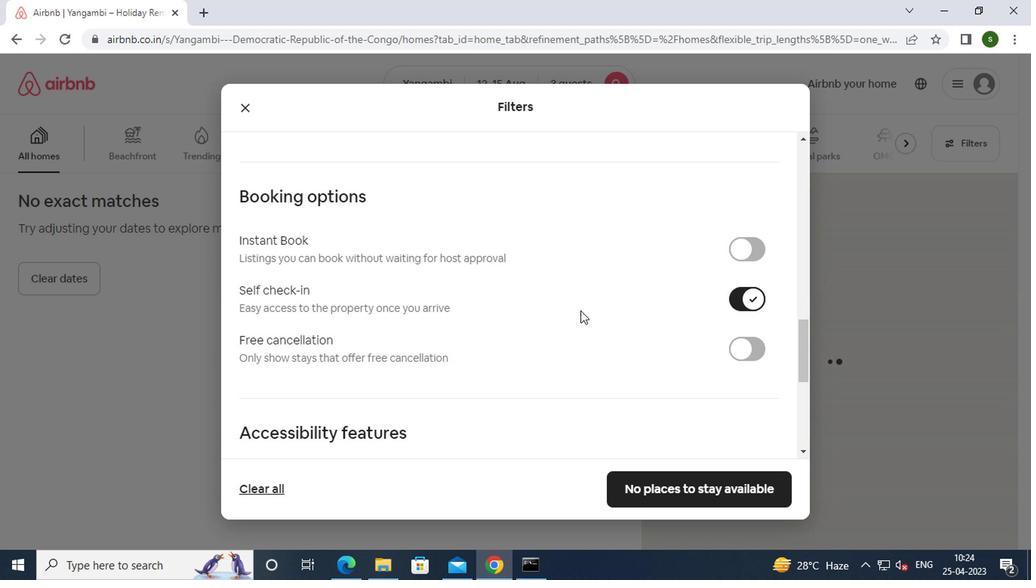 
Action: Mouse scrolled (577, 309) with delta (0, -1)
Screenshot: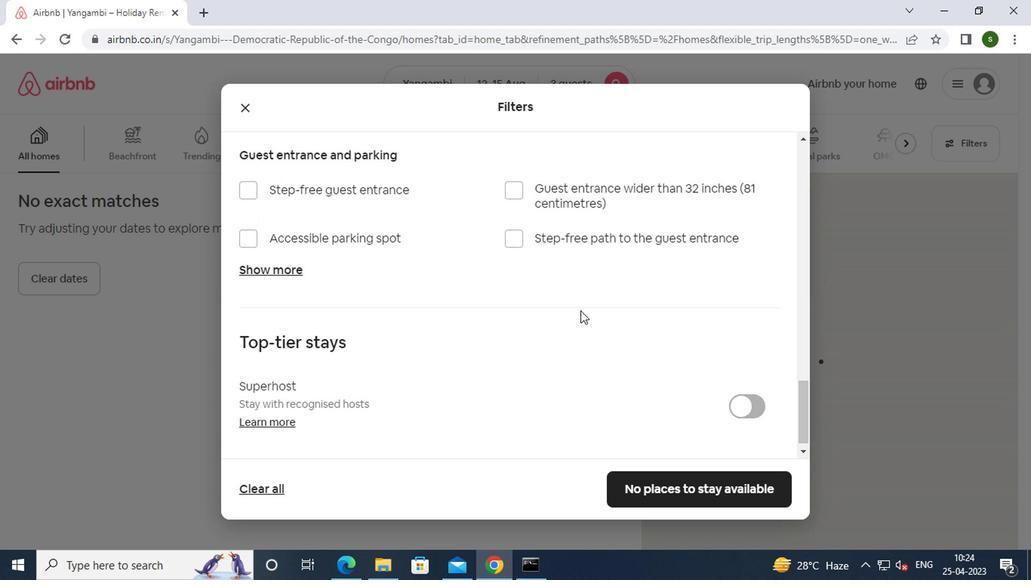 
Action: Mouse scrolled (577, 309) with delta (0, -1)
Screenshot: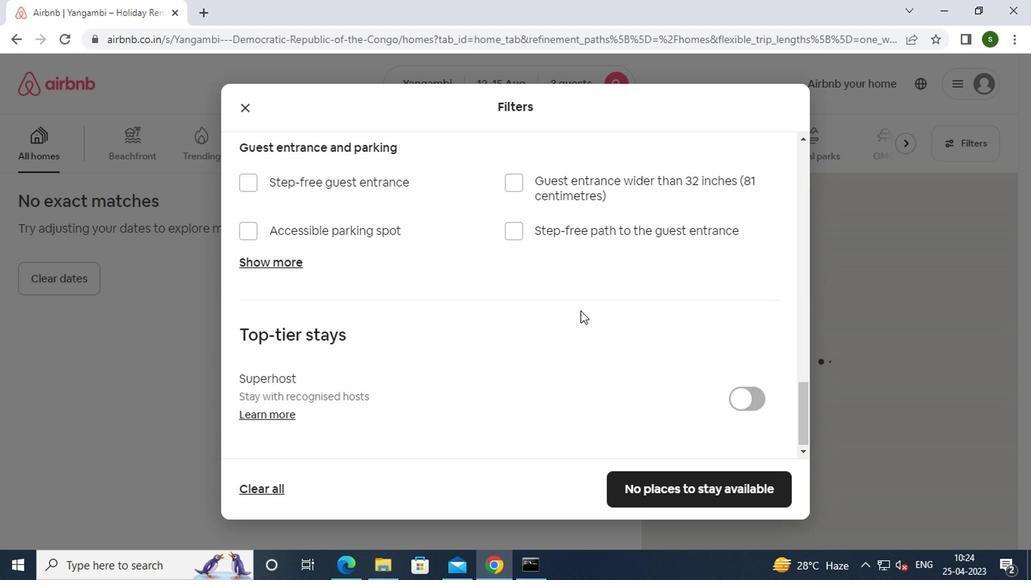 
Action: Mouse moved to (693, 481)
Screenshot: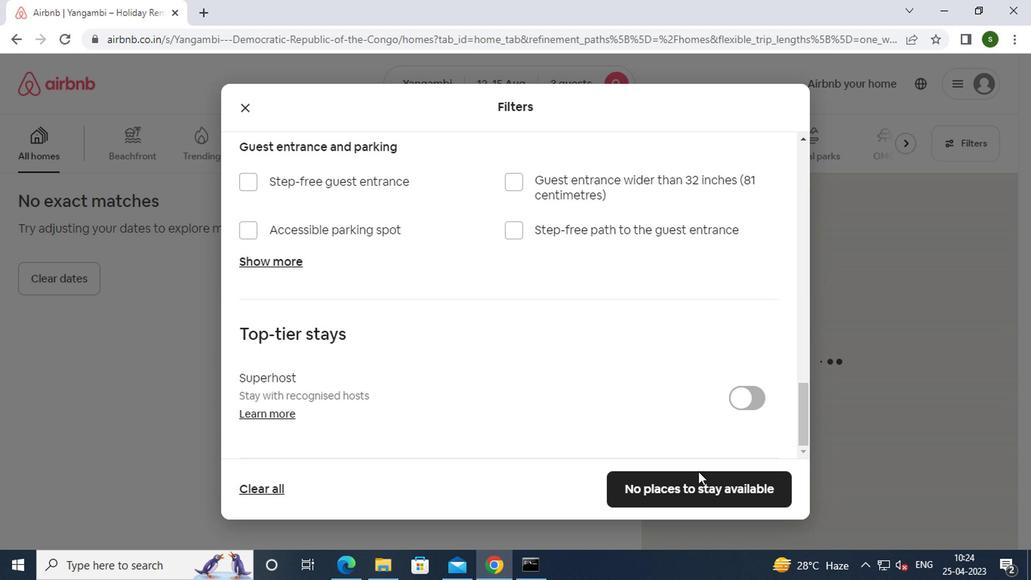 
Action: Mouse pressed left at (693, 481)
Screenshot: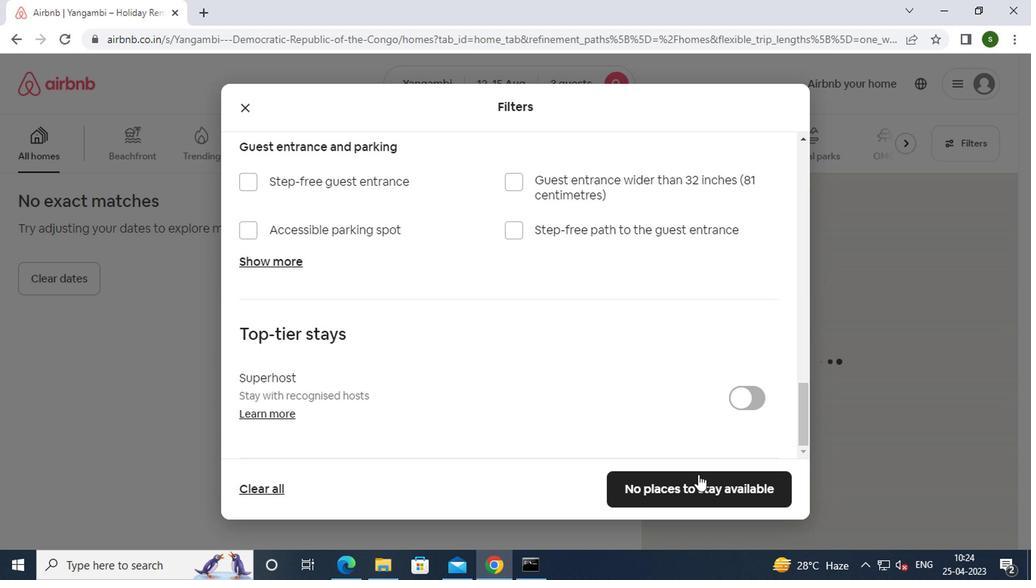 
Action: Mouse moved to (487, 253)
Screenshot: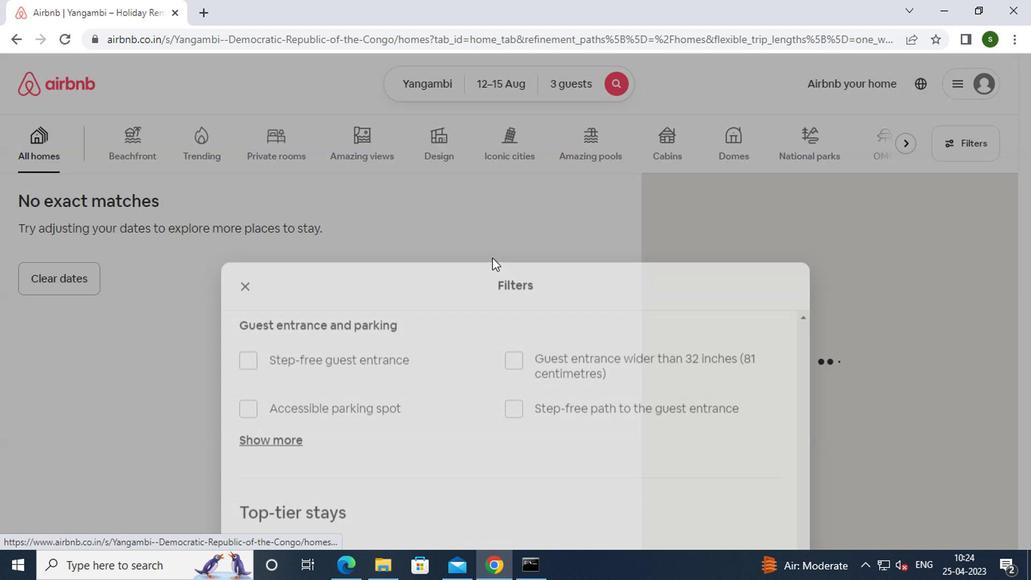 
